 Task: Search one way flight ticket for 5 adults, 2 children, 1 infant in seat and 2 infants on lap in economy from Hattiesburg/laurel: Hattiesburg-laurel Regional Airport to Greensboro: Piedmont Triad International Airport on 5-1-2023. Choice of flights is Alaska. Number of bags: 2 checked bags. Price is upto 35000. Outbound departure time preference is 13:45.
Action: Mouse moved to (347, 495)
Screenshot: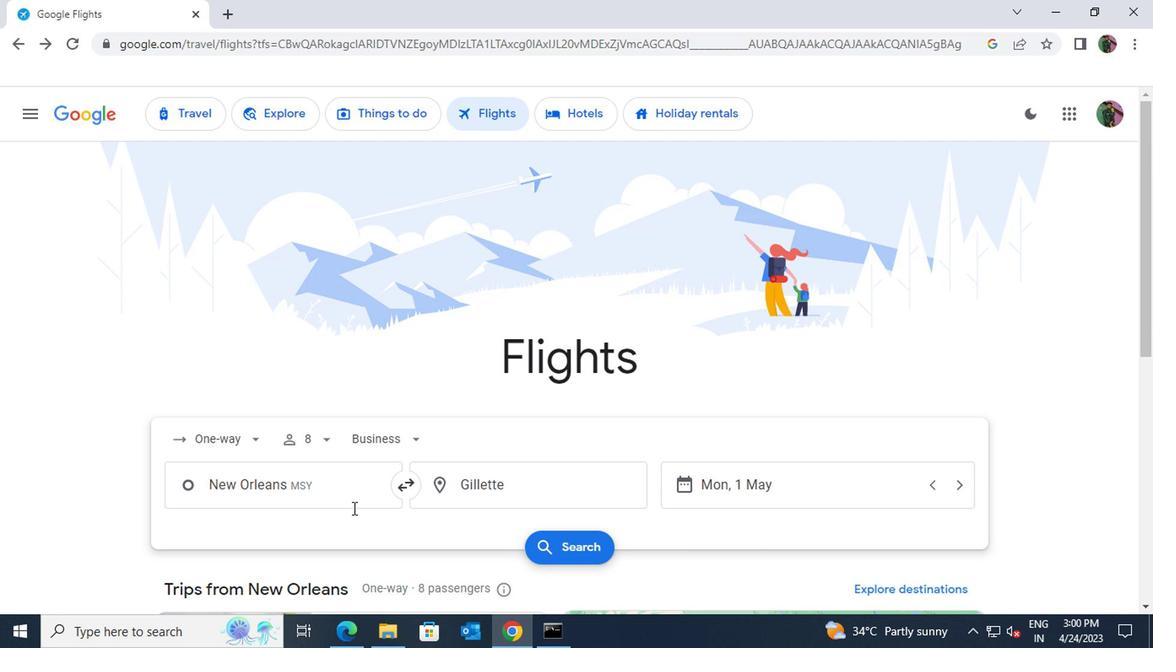 
Action: Mouse pressed left at (347, 495)
Screenshot: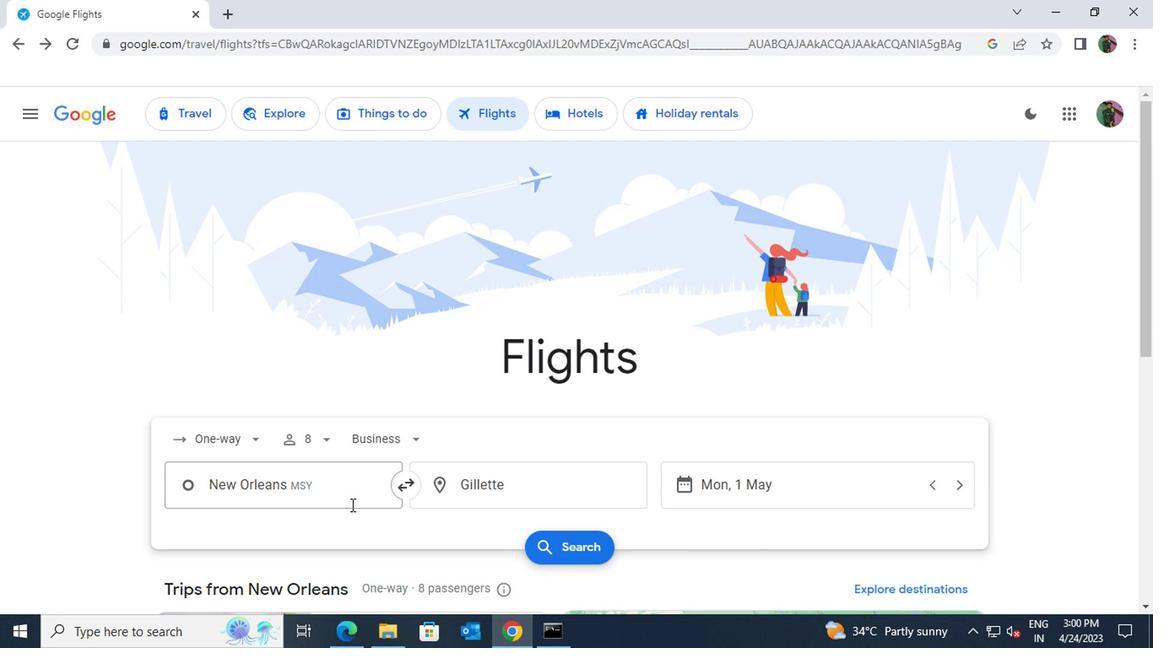 
Action: Mouse moved to (341, 490)
Screenshot: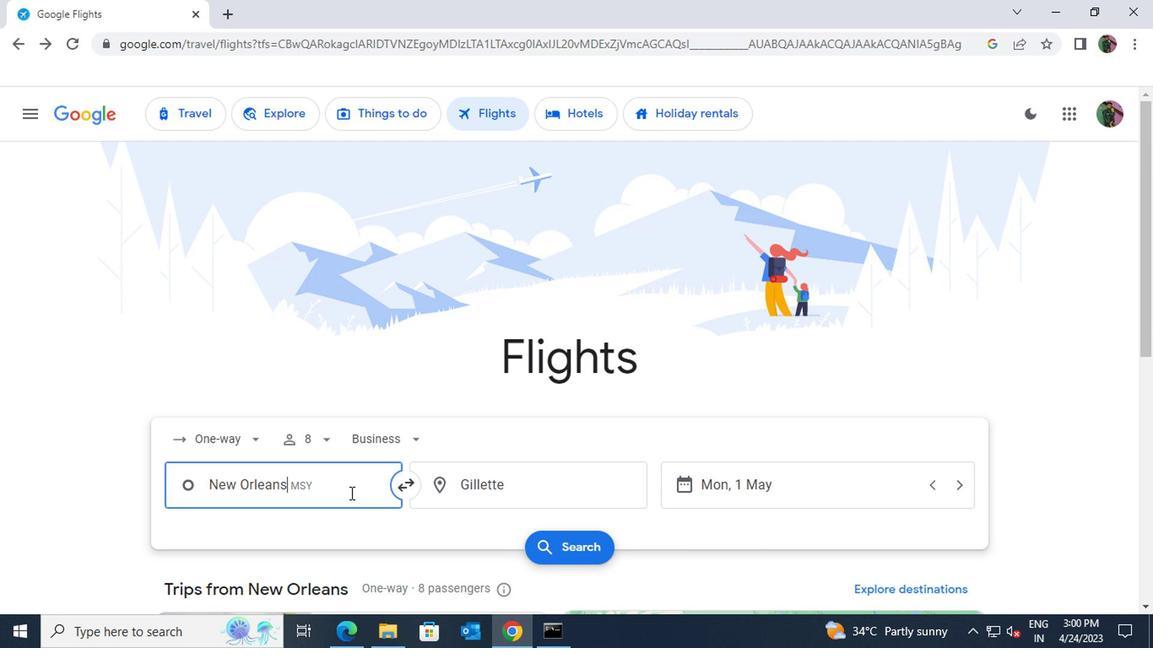 
Action: Key pressed hattiesburg<Key.space>la
Screenshot: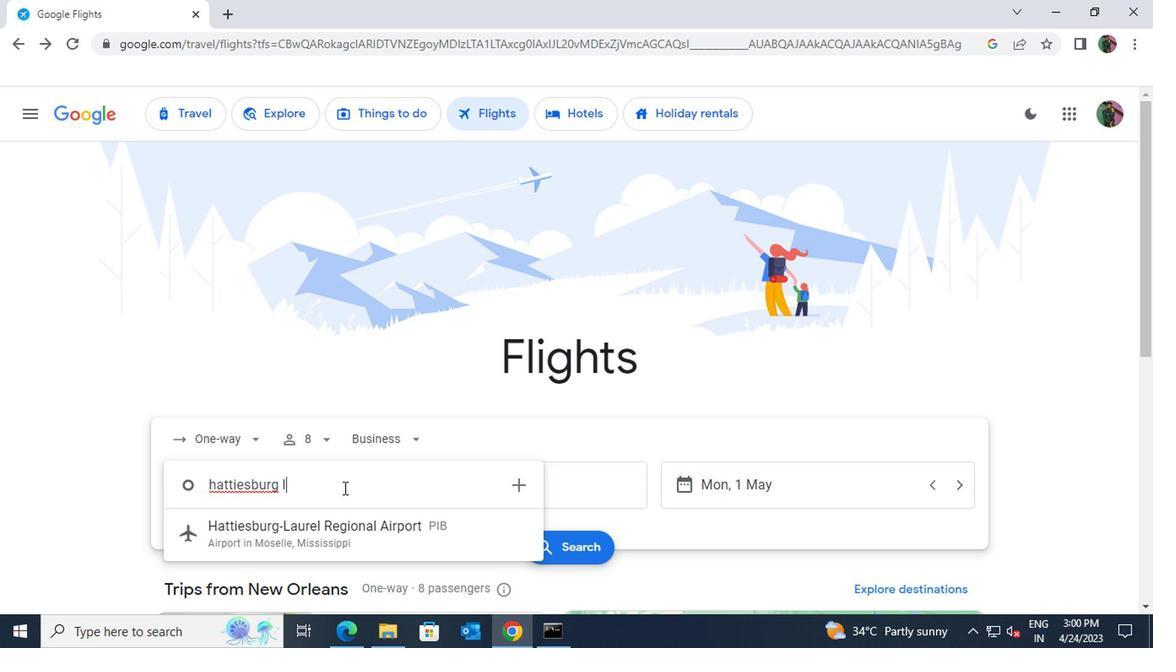 
Action: Mouse moved to (347, 531)
Screenshot: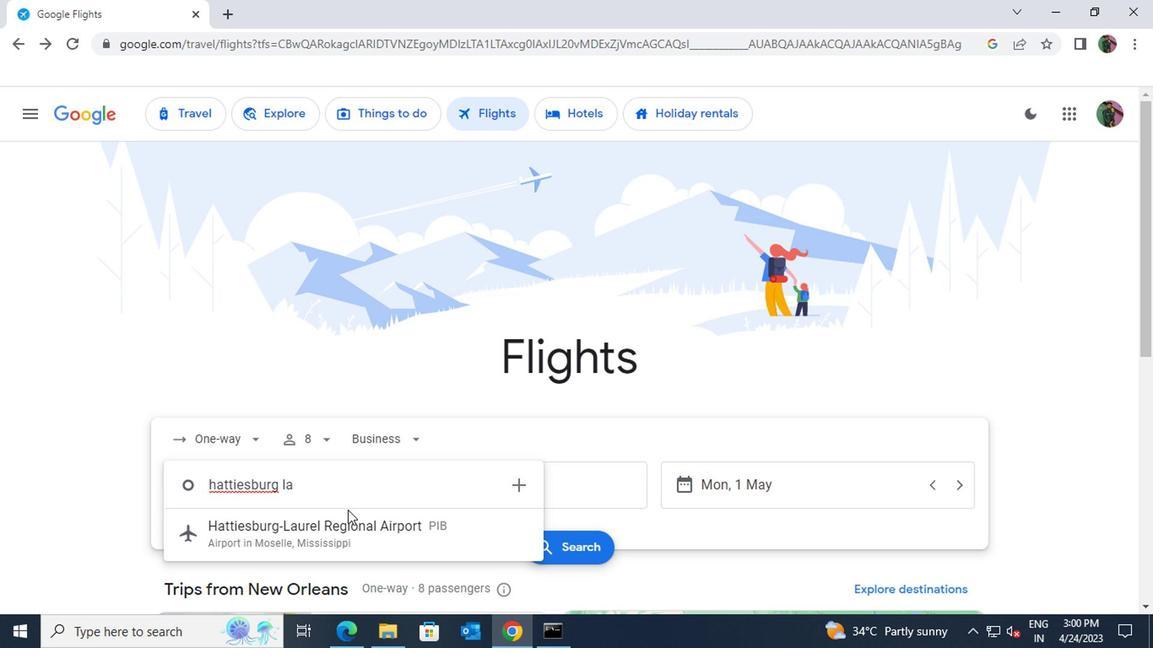 
Action: Mouse pressed left at (347, 531)
Screenshot: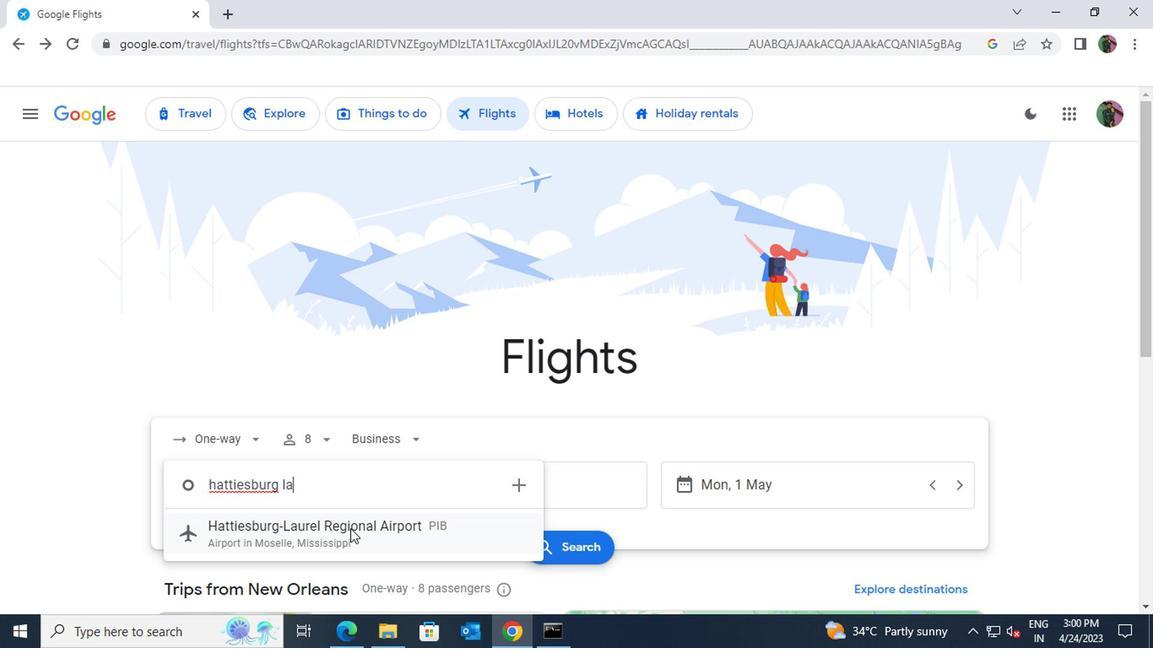
Action: Mouse moved to (489, 486)
Screenshot: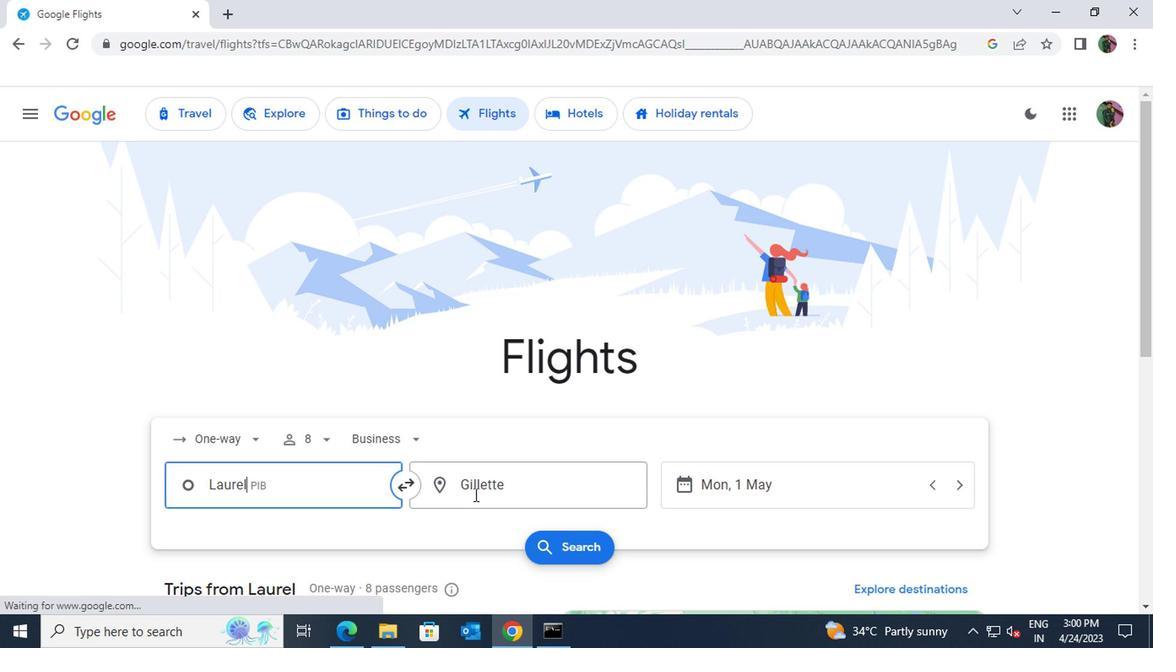 
Action: Mouse pressed left at (489, 486)
Screenshot: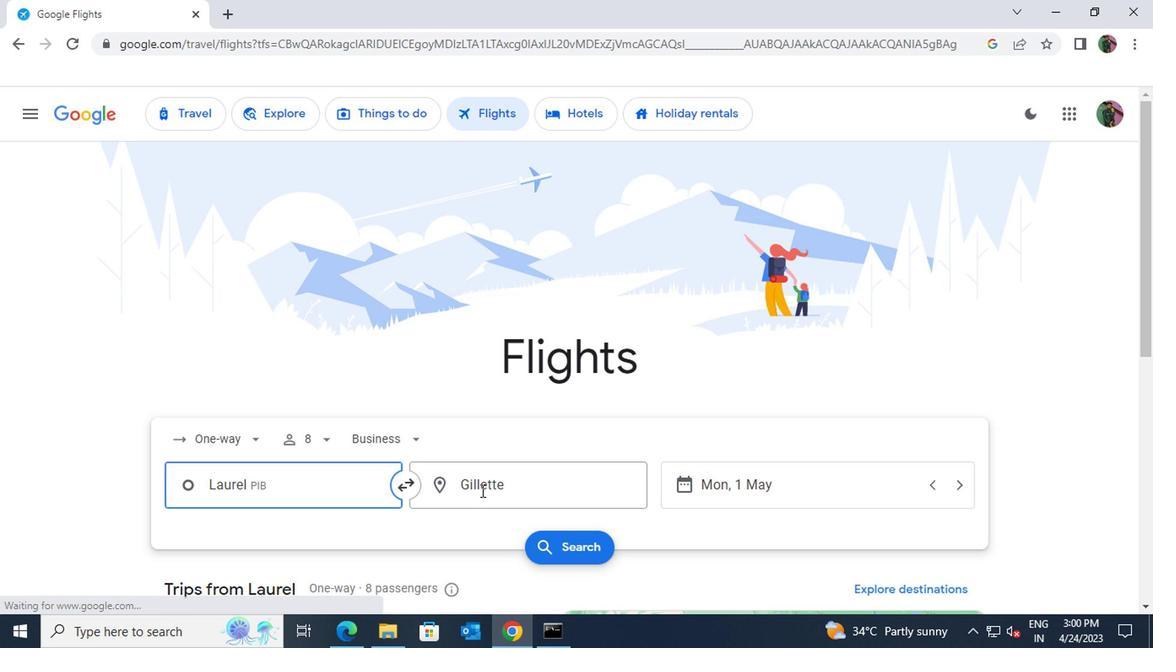 
Action: Key pressed greensboro
Screenshot: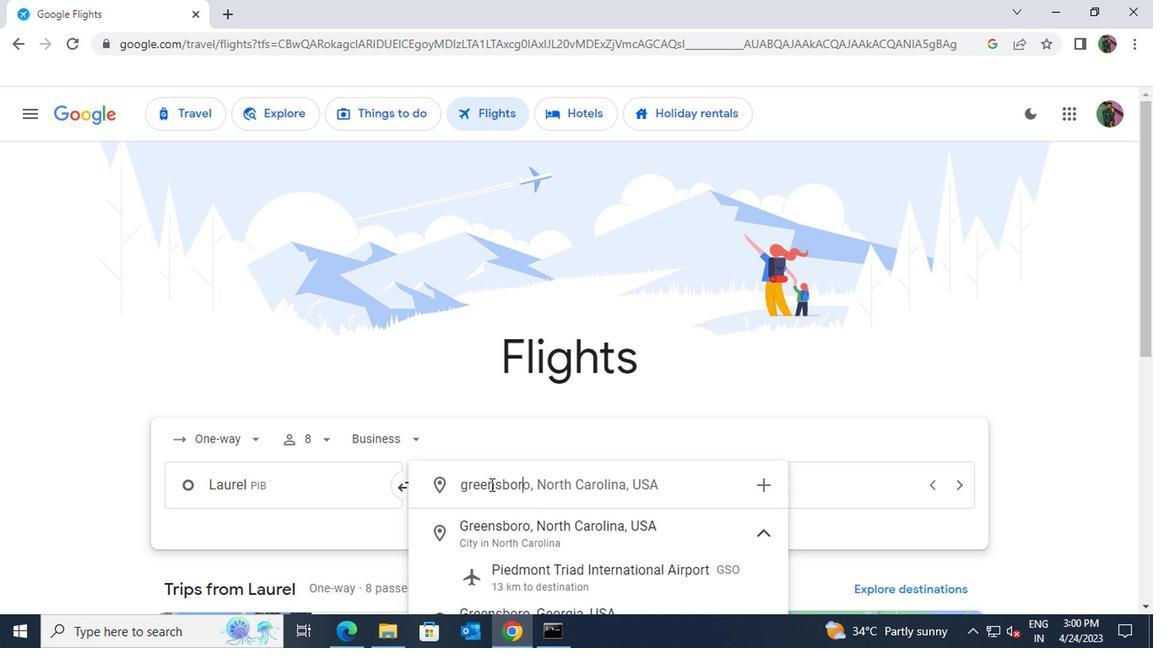 
Action: Mouse moved to (532, 573)
Screenshot: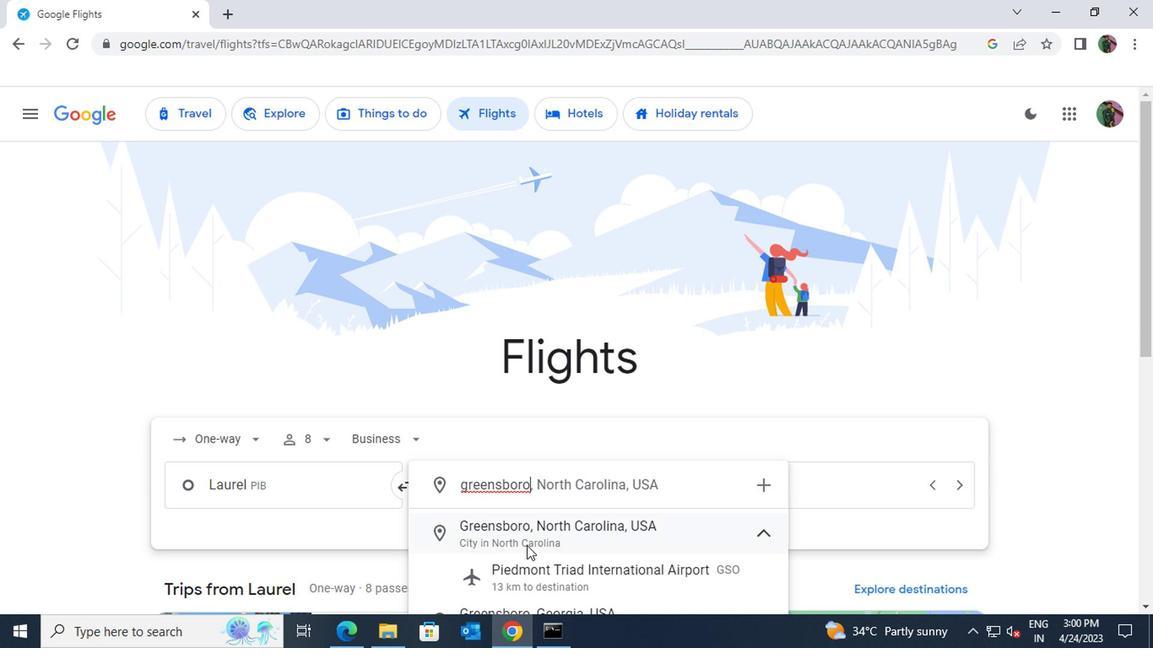 
Action: Mouse pressed left at (532, 573)
Screenshot: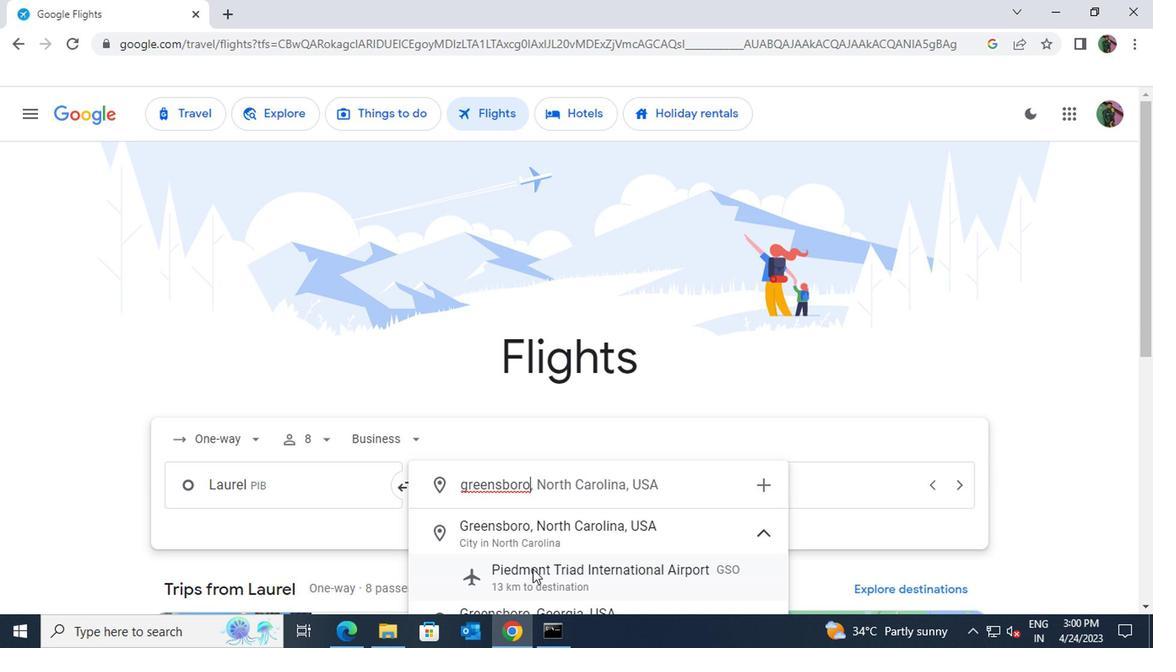 
Action: Mouse moved to (325, 439)
Screenshot: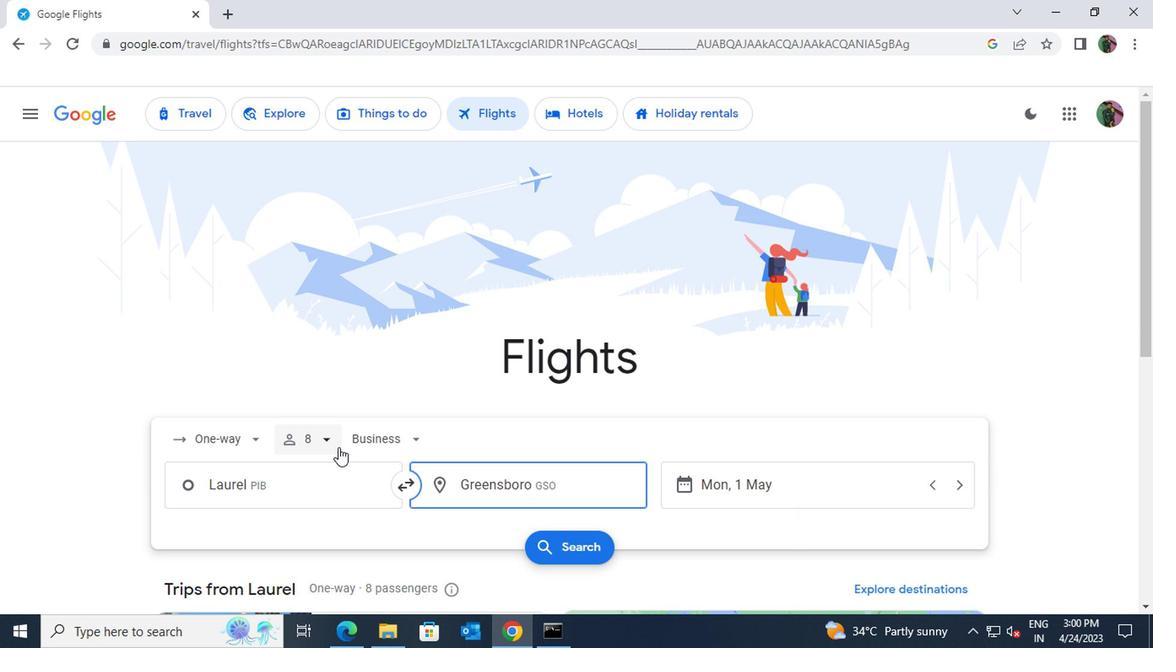 
Action: Mouse pressed left at (325, 439)
Screenshot: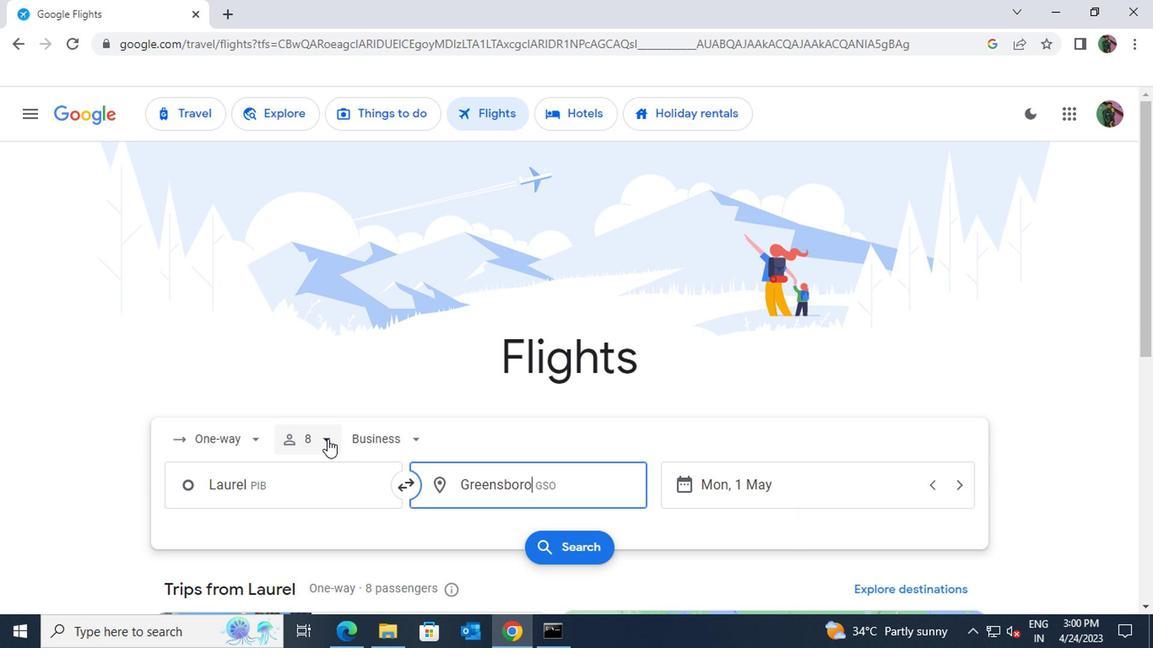 
Action: Mouse moved to (459, 484)
Screenshot: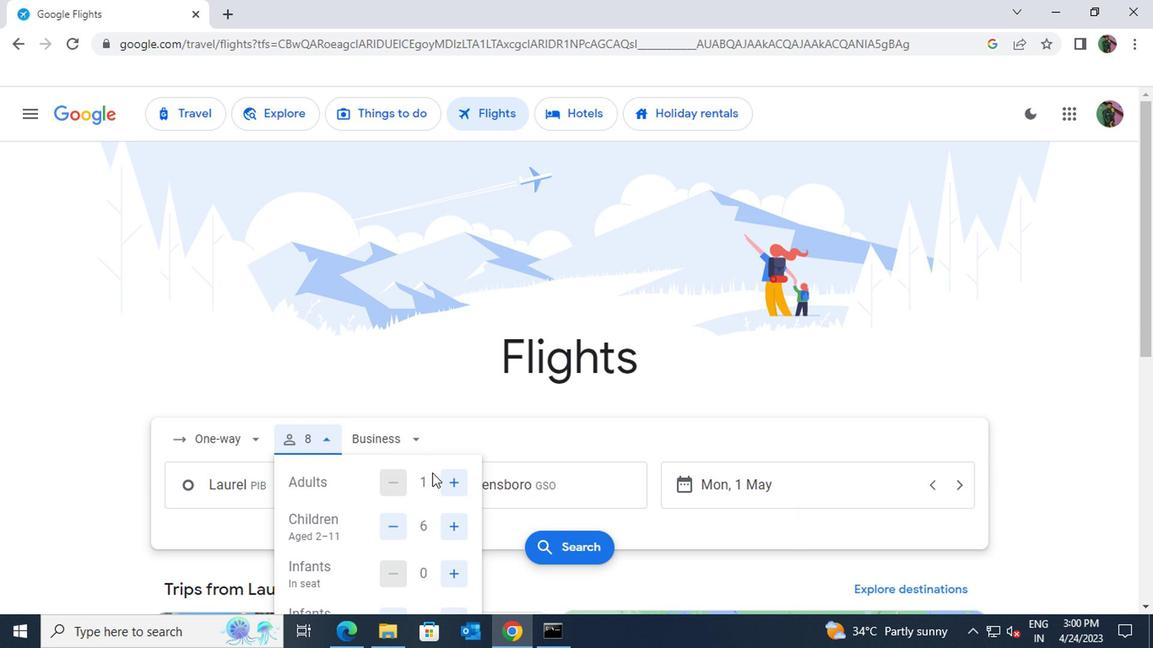 
Action: Mouse pressed left at (459, 484)
Screenshot: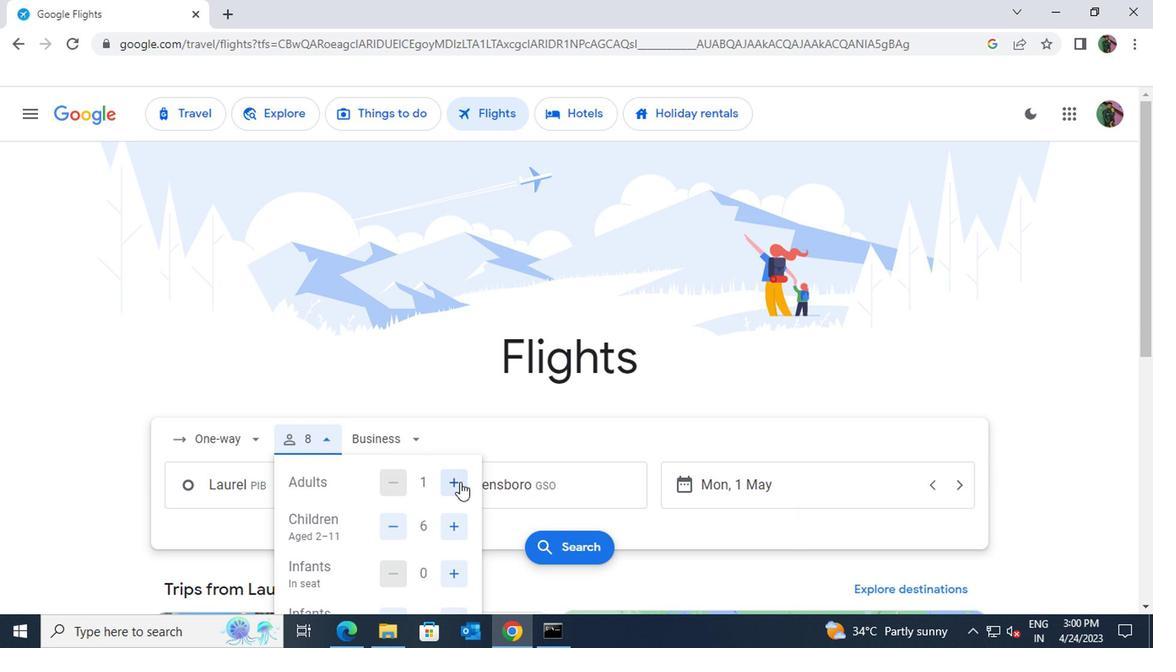
Action: Mouse pressed left at (459, 484)
Screenshot: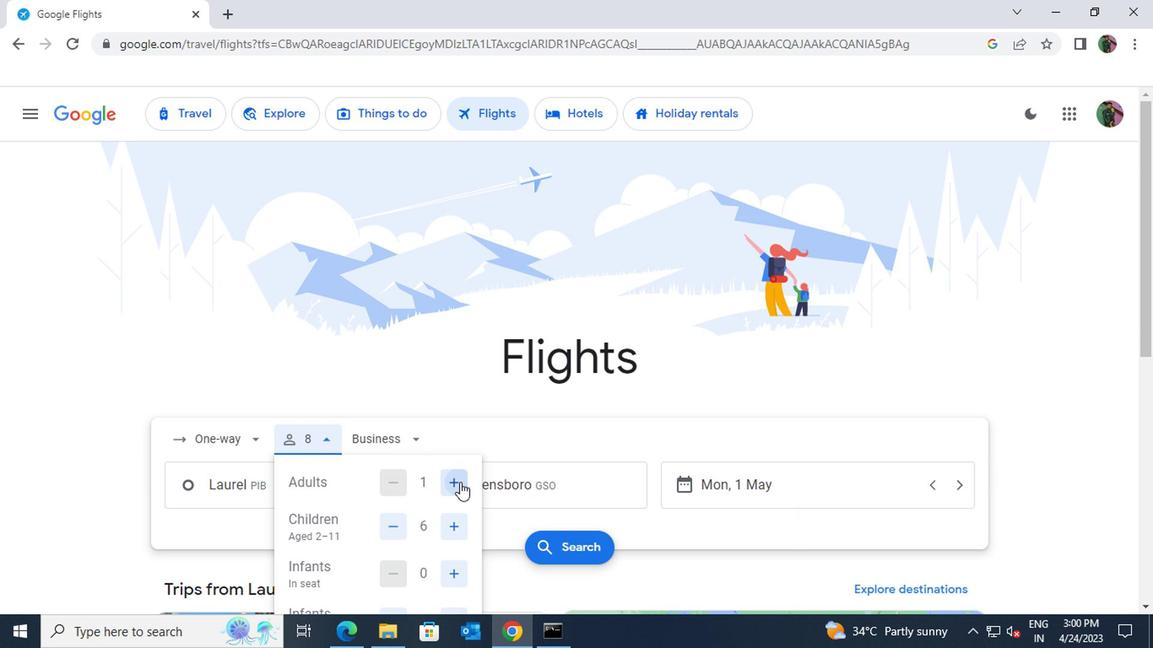 
Action: Mouse pressed left at (459, 484)
Screenshot: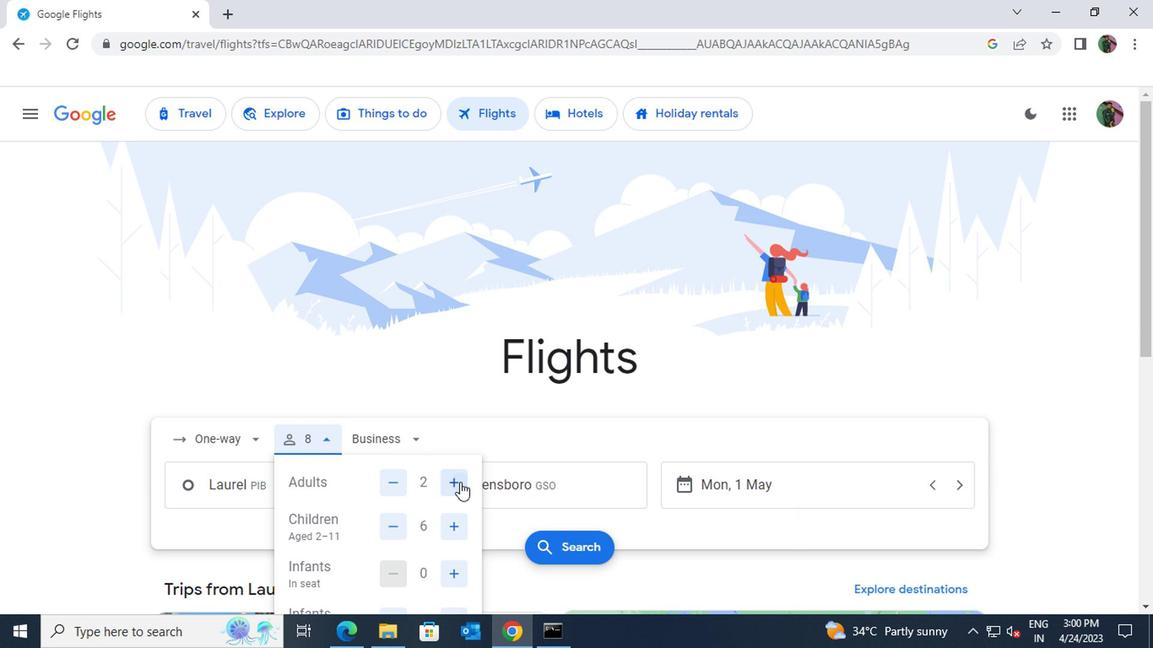 
Action: Mouse pressed left at (459, 484)
Screenshot: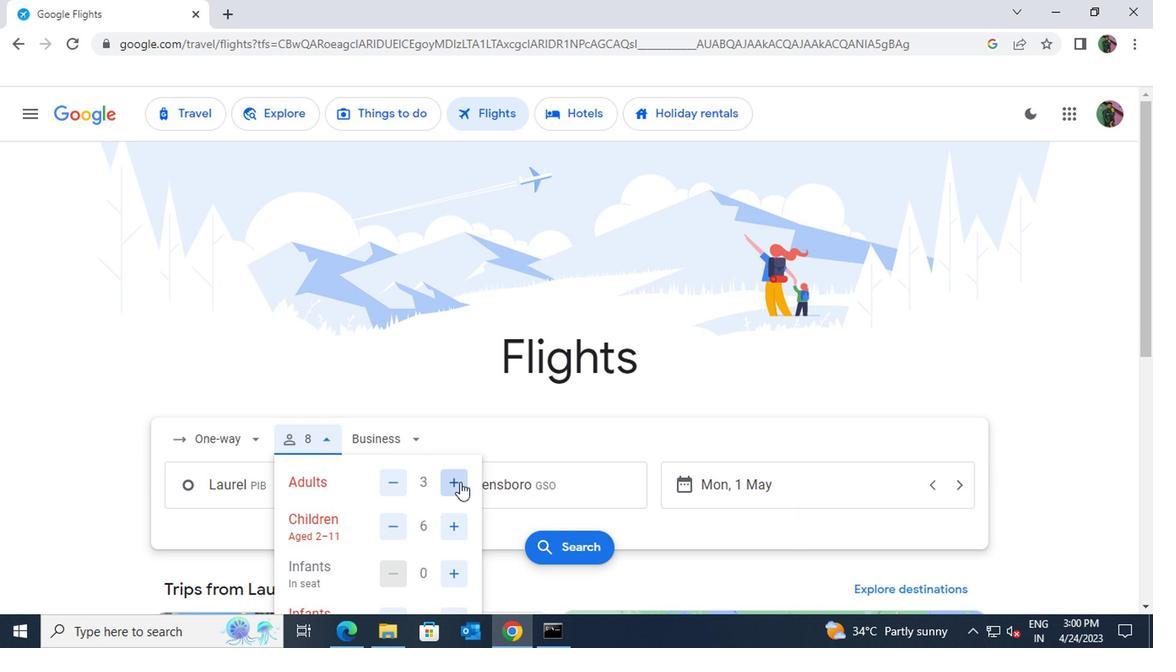 
Action: Mouse moved to (385, 529)
Screenshot: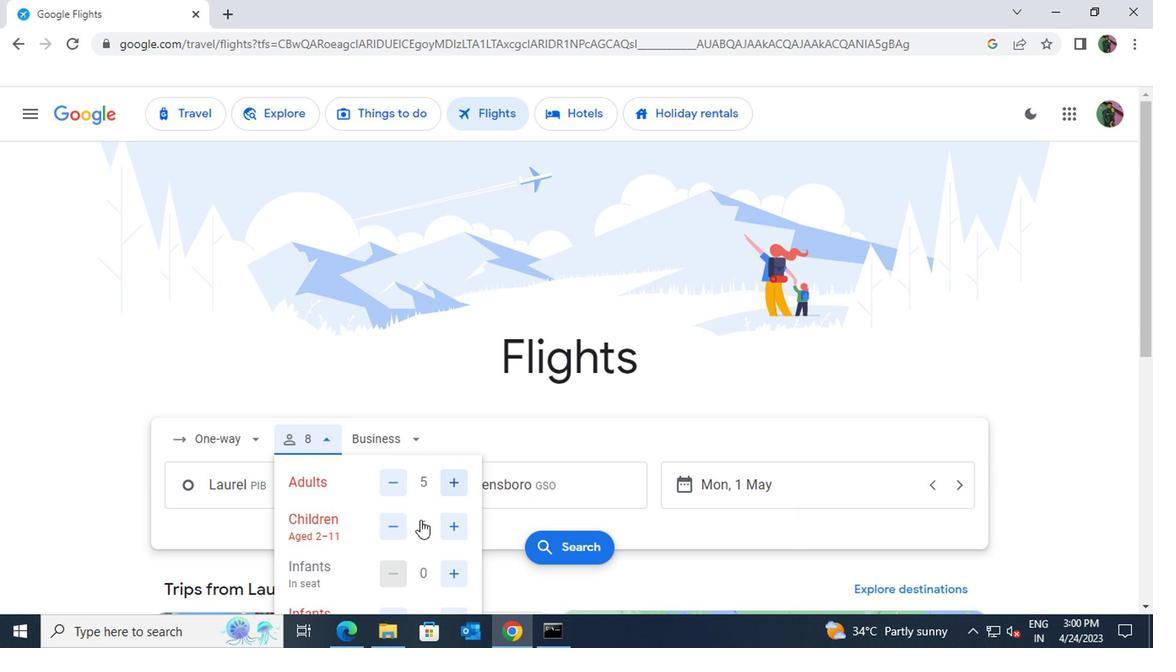 
Action: Mouse pressed left at (385, 529)
Screenshot: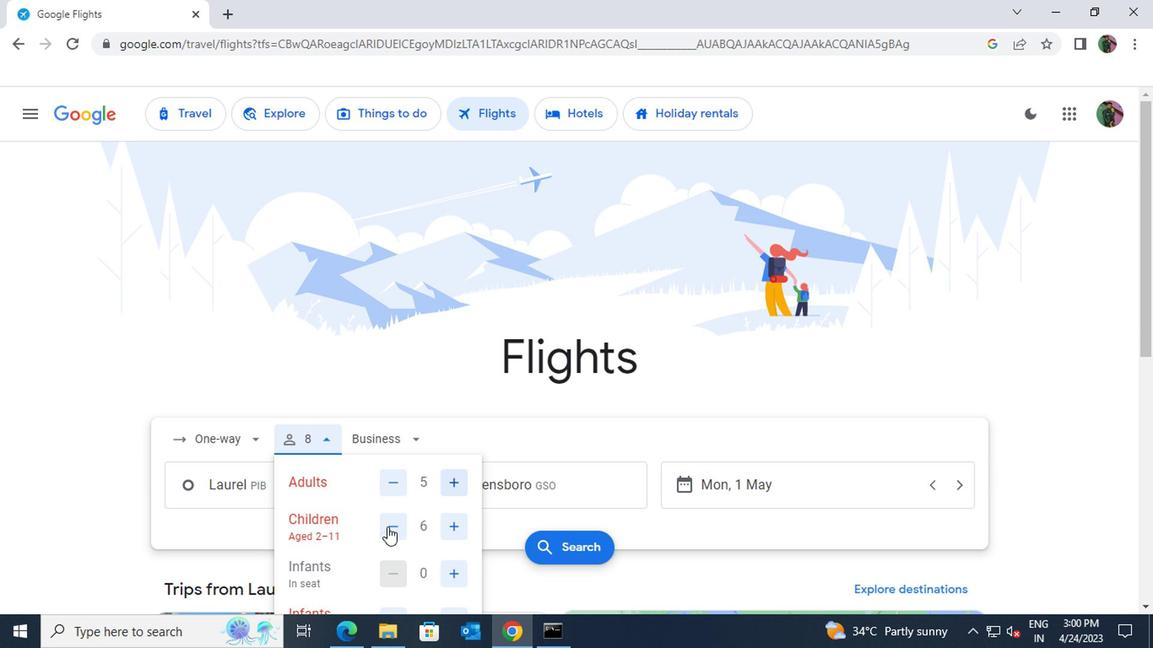
Action: Mouse pressed left at (385, 529)
Screenshot: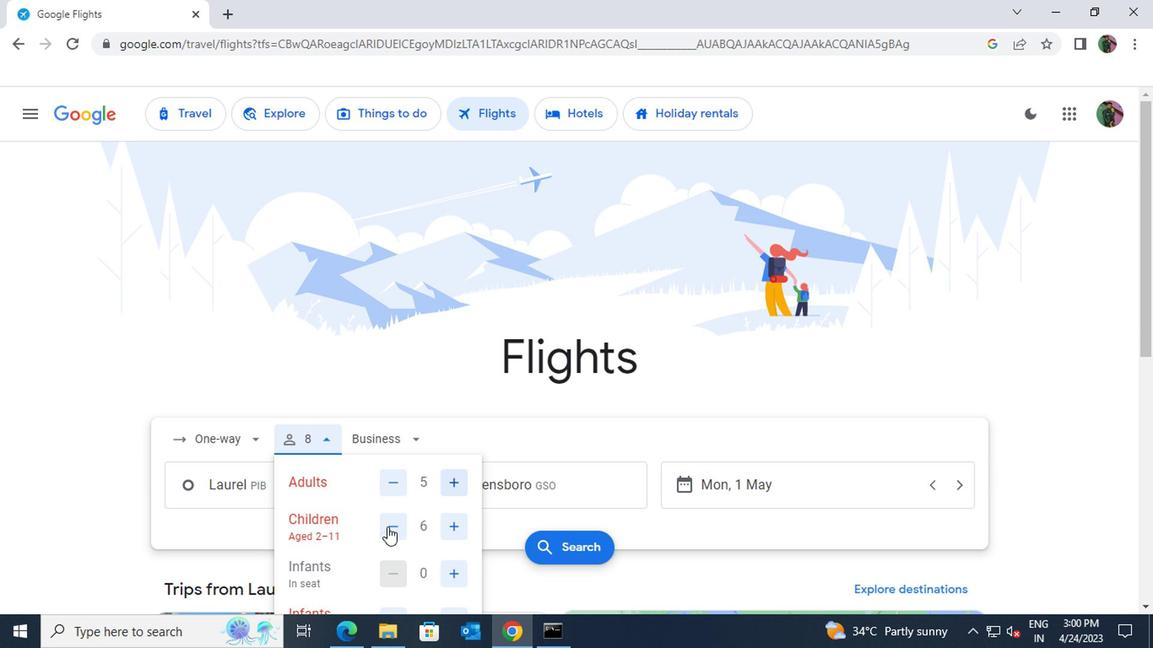
Action: Mouse pressed left at (385, 529)
Screenshot: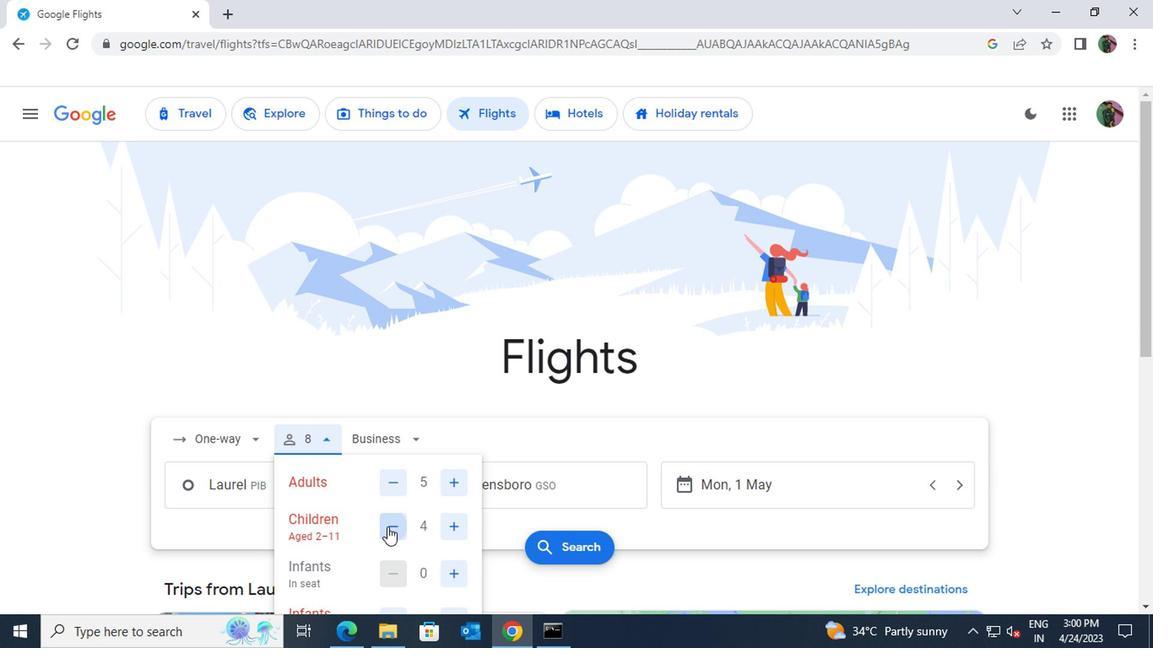 
Action: Mouse pressed left at (385, 529)
Screenshot: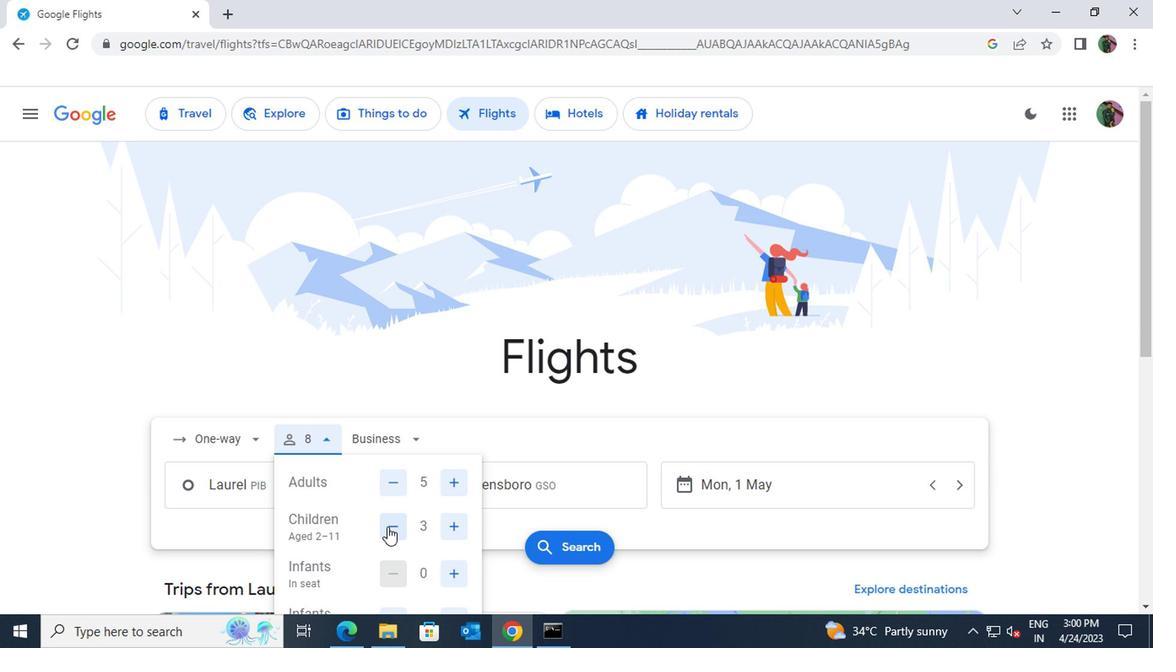 
Action: Mouse scrolled (385, 529) with delta (0, 0)
Screenshot: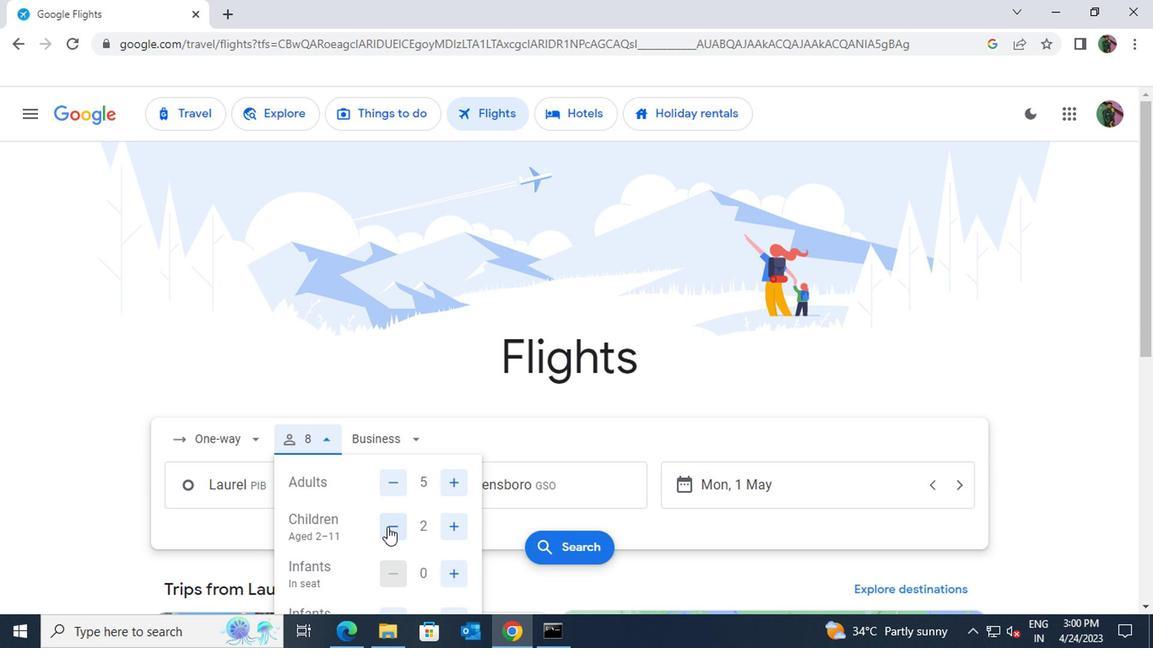 
Action: Mouse moved to (448, 492)
Screenshot: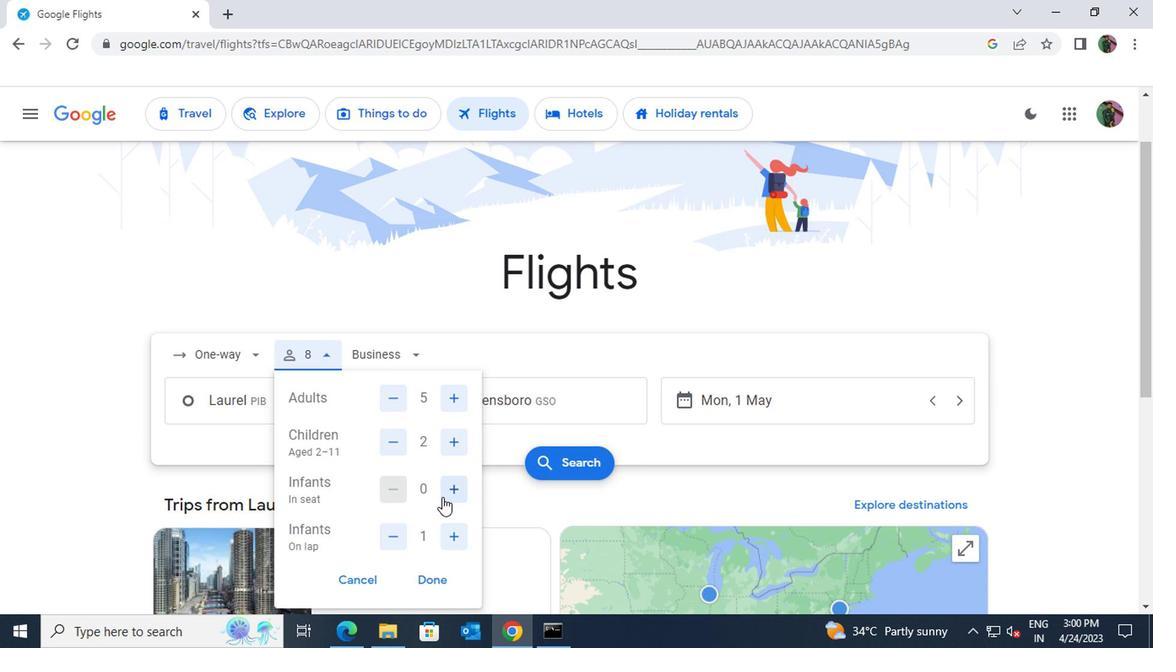 
Action: Mouse pressed left at (448, 492)
Screenshot: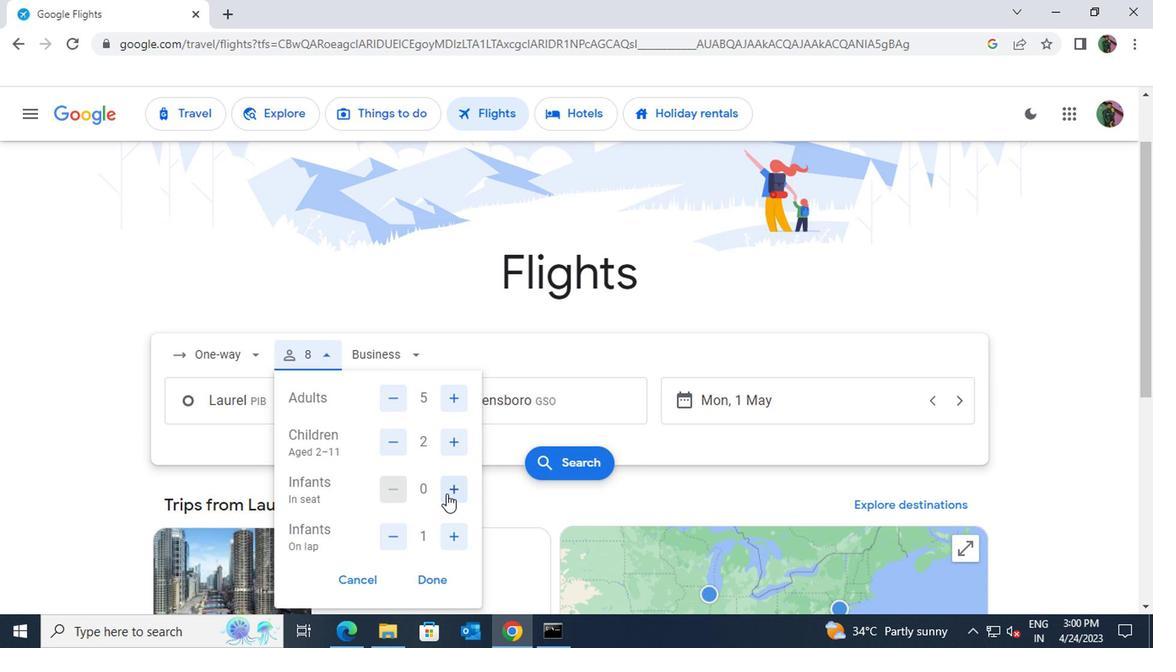 
Action: Mouse moved to (432, 586)
Screenshot: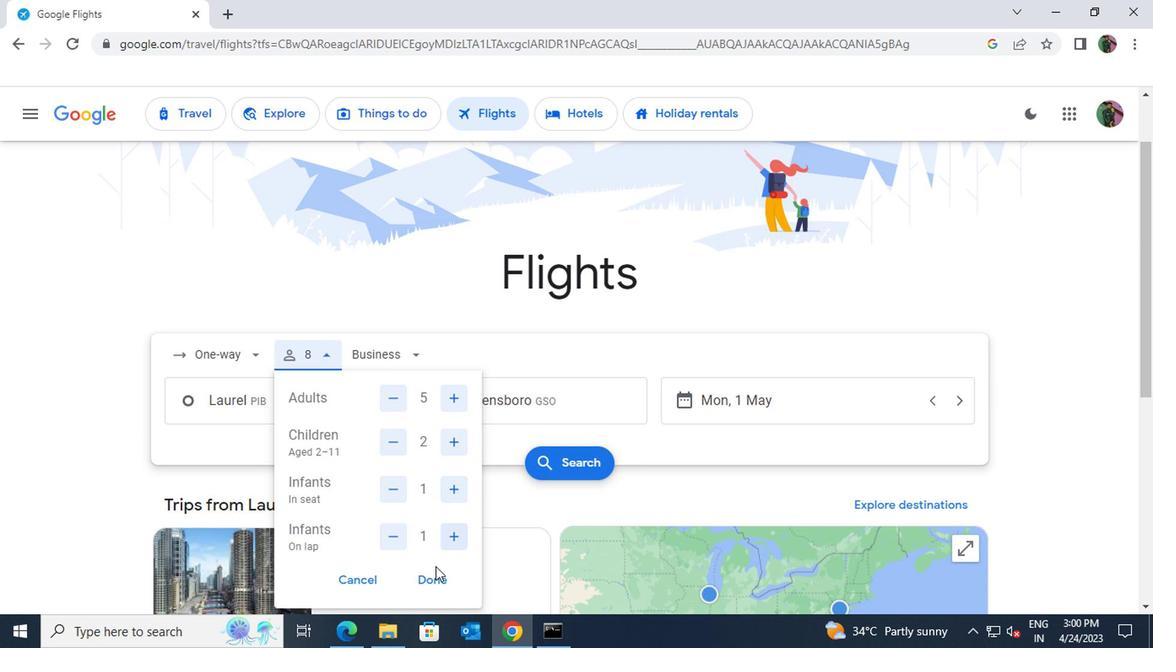 
Action: Mouse pressed left at (432, 586)
Screenshot: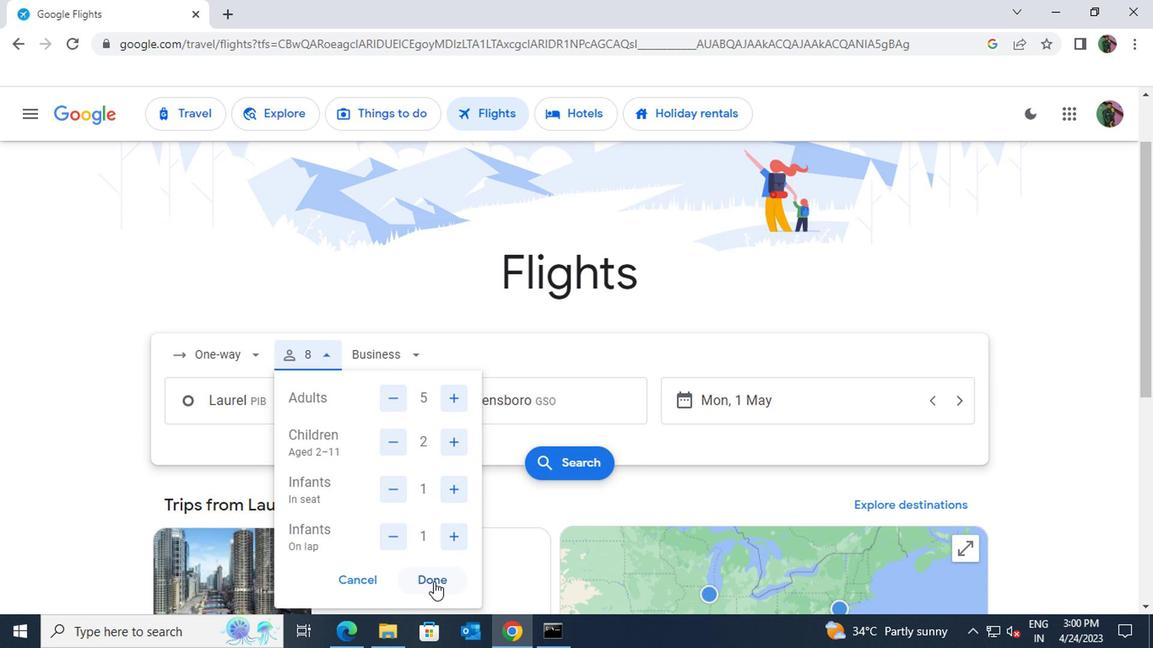 
Action: Mouse moved to (692, 401)
Screenshot: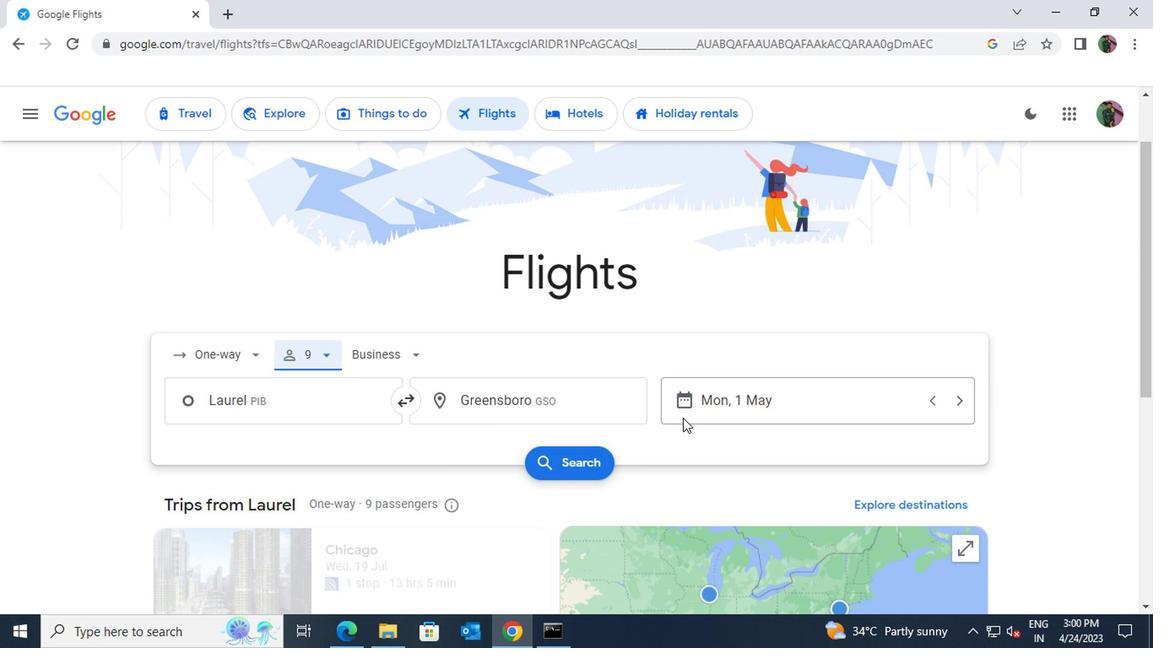 
Action: Mouse pressed left at (692, 401)
Screenshot: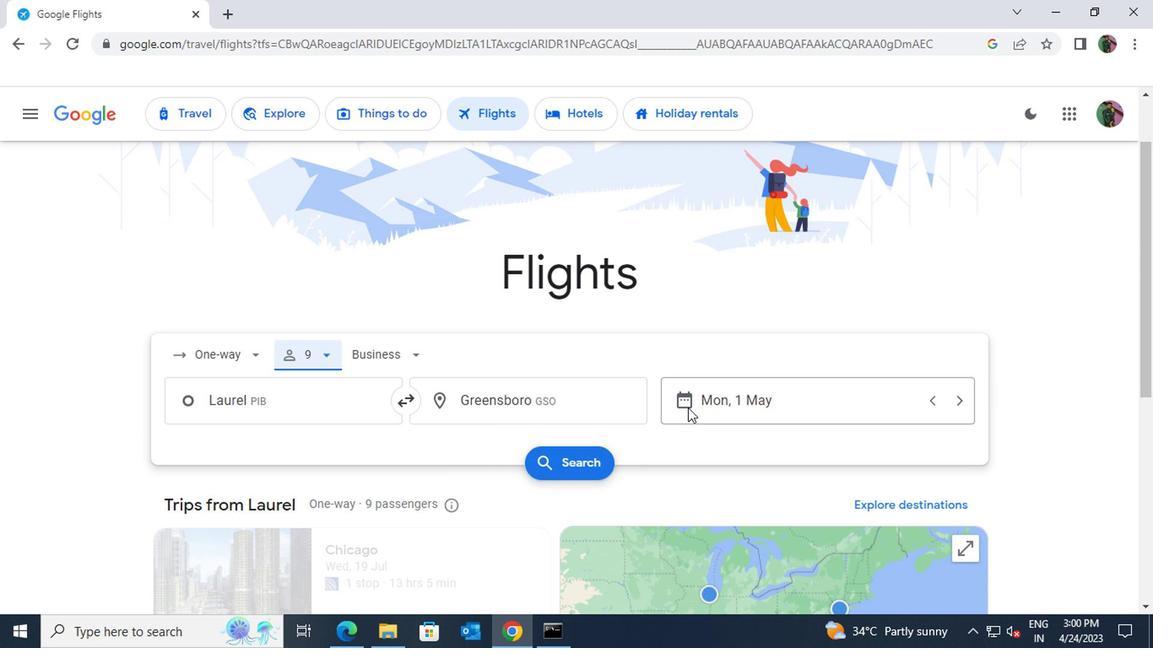 
Action: Mouse moved to (734, 299)
Screenshot: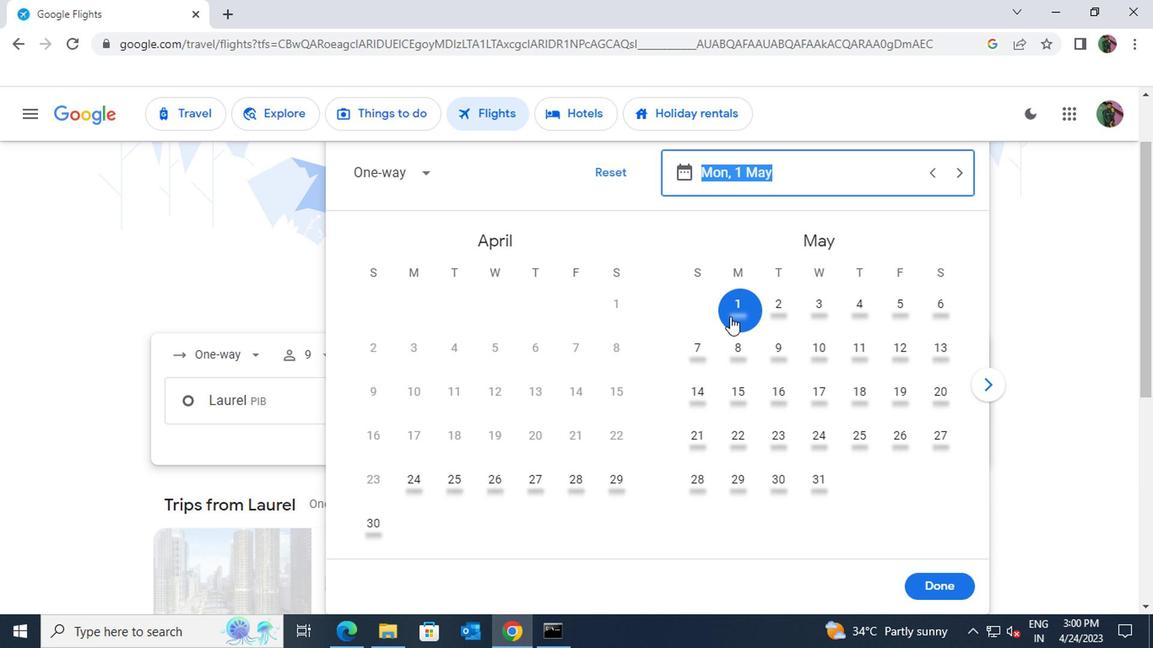 
Action: Mouse pressed left at (734, 299)
Screenshot: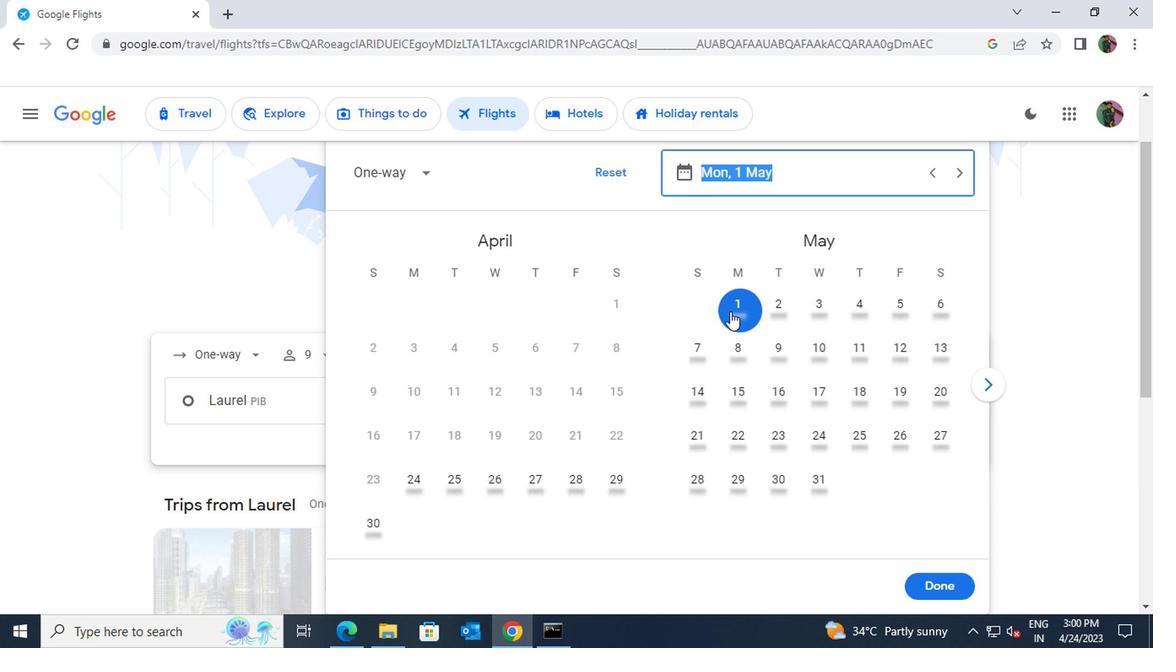 
Action: Mouse moved to (927, 582)
Screenshot: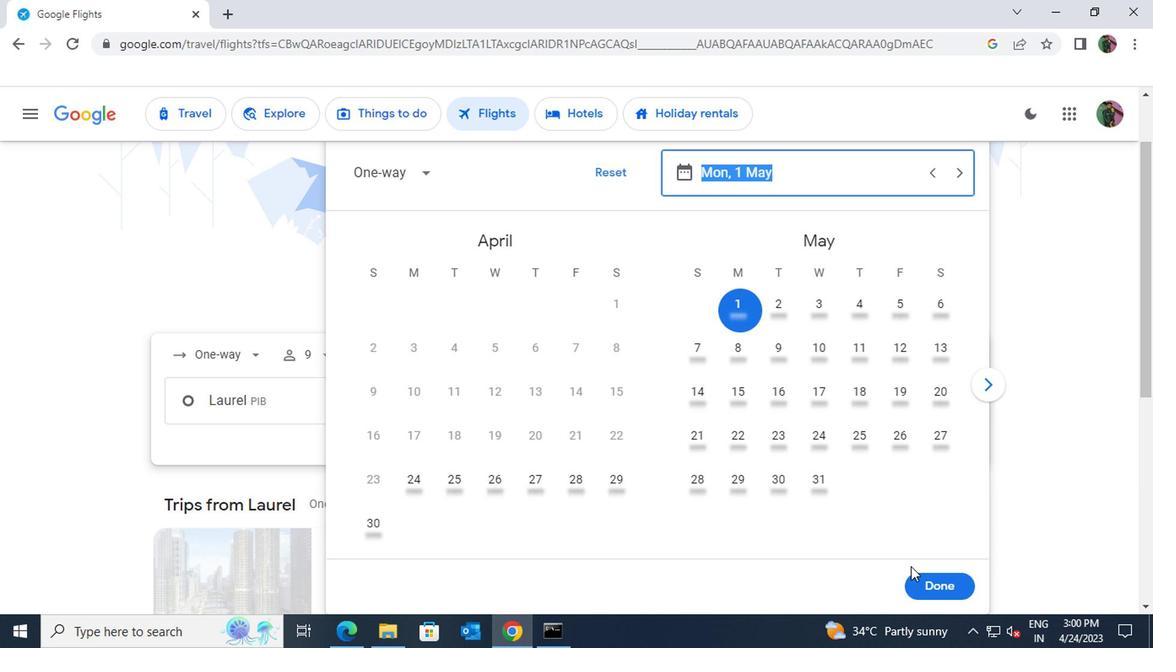 
Action: Mouse pressed left at (927, 582)
Screenshot: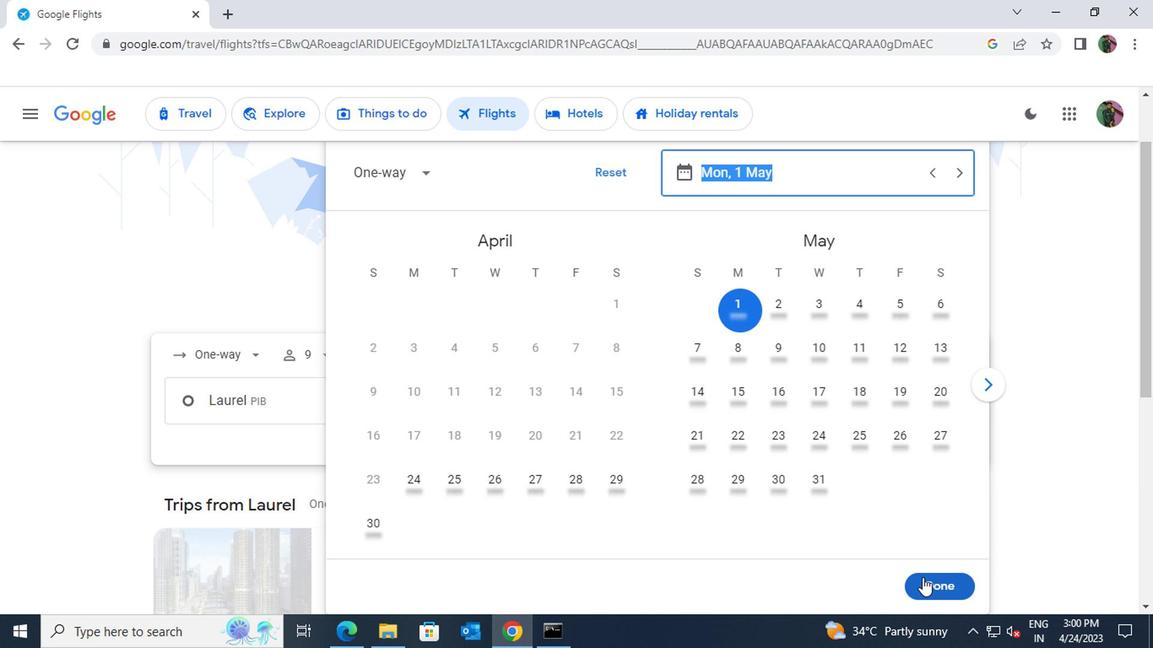 
Action: Mouse moved to (254, 353)
Screenshot: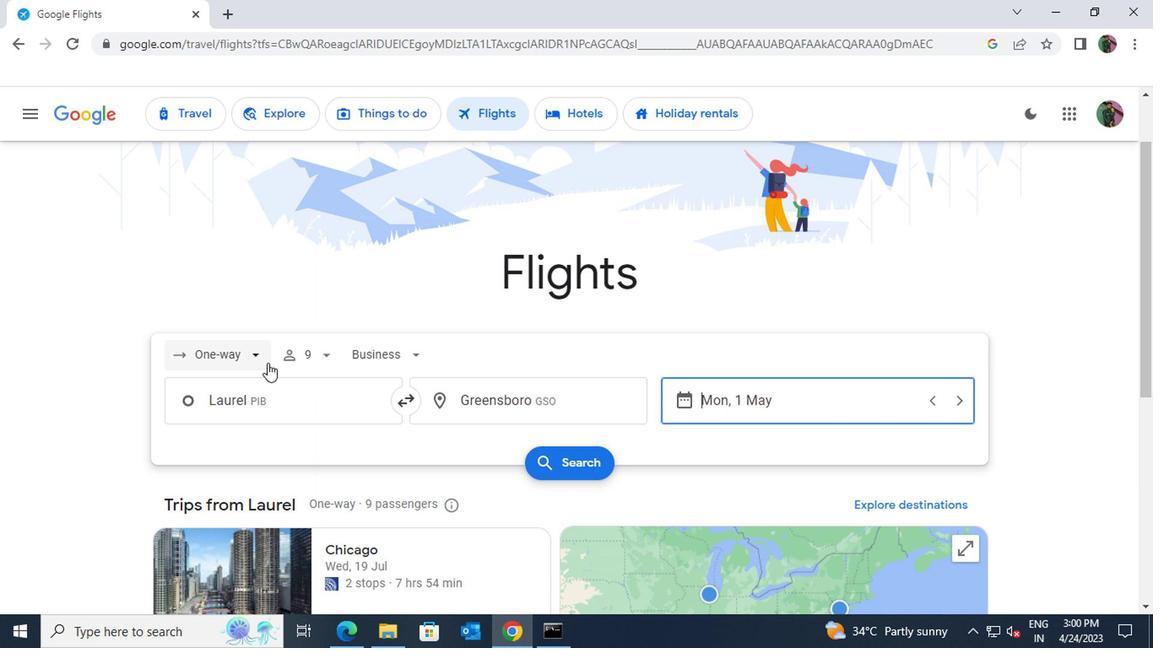 
Action: Mouse pressed left at (254, 353)
Screenshot: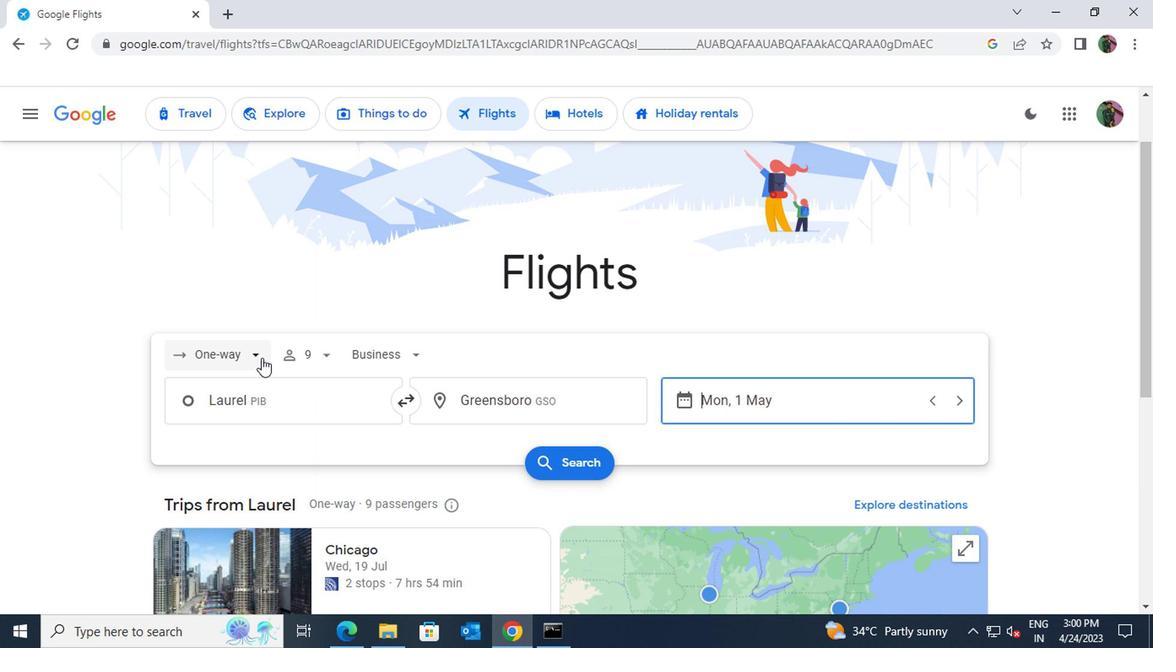 
Action: Mouse moved to (232, 431)
Screenshot: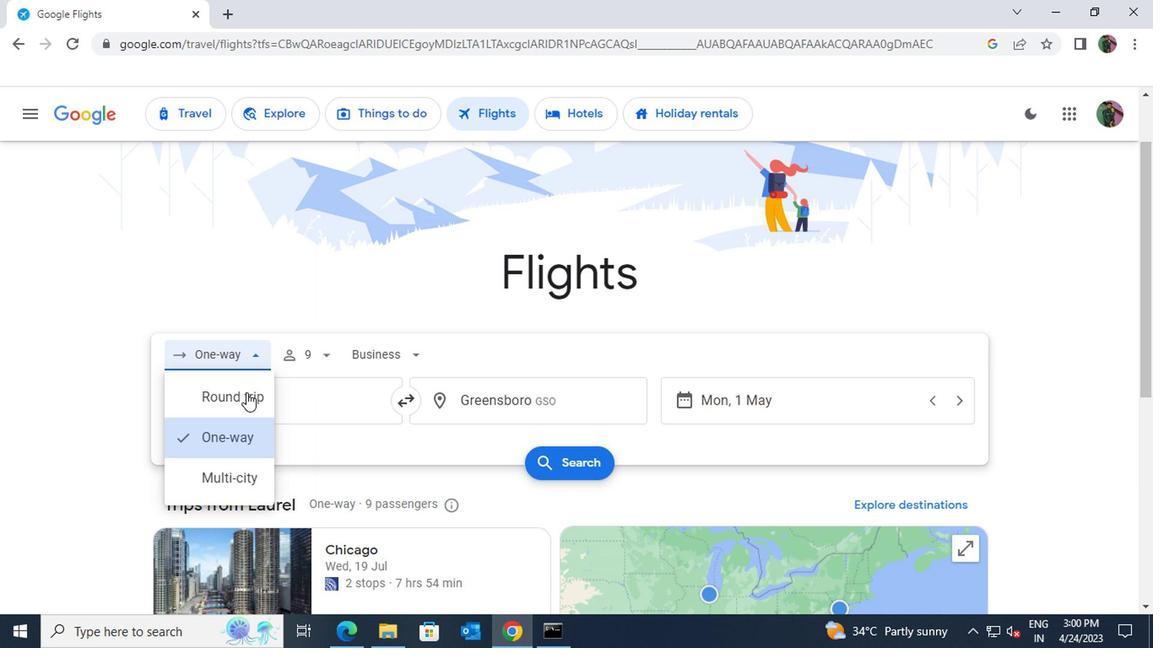 
Action: Mouse pressed left at (232, 431)
Screenshot: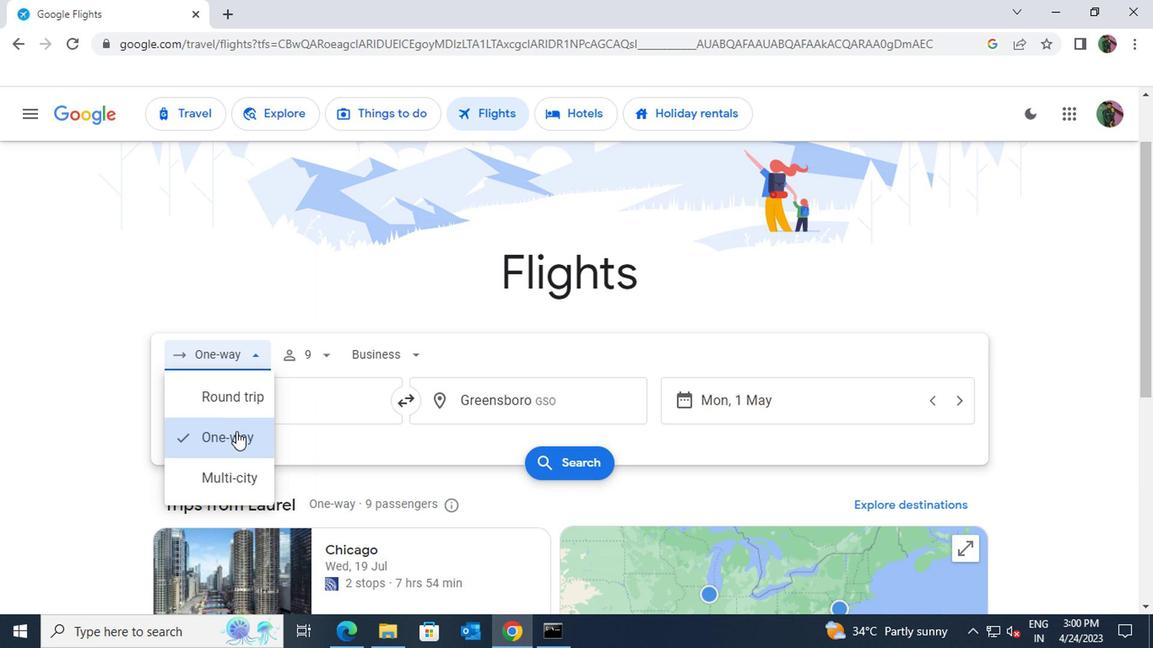 
Action: Mouse moved to (579, 466)
Screenshot: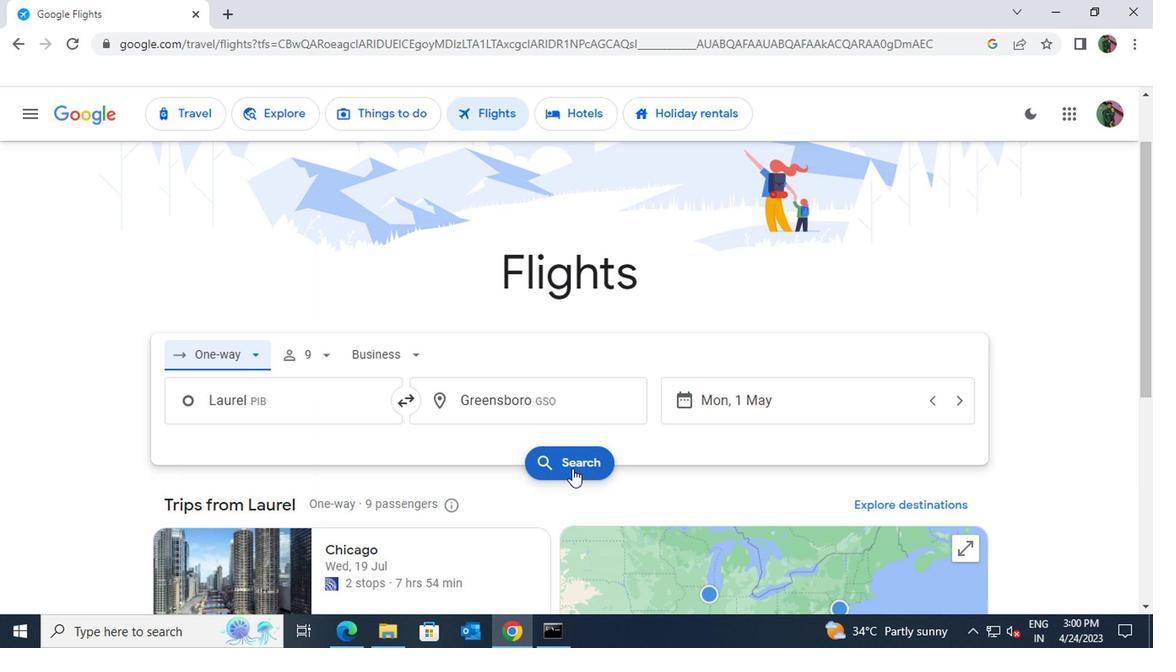 
Action: Mouse pressed left at (579, 466)
Screenshot: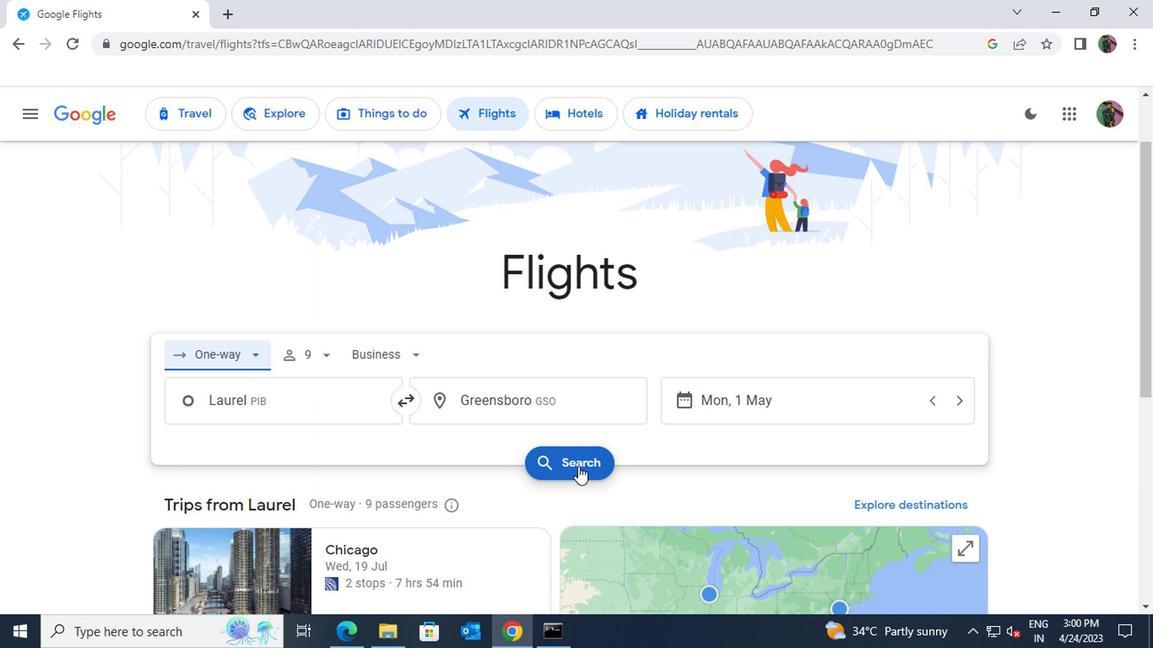 
Action: Mouse moved to (449, 263)
Screenshot: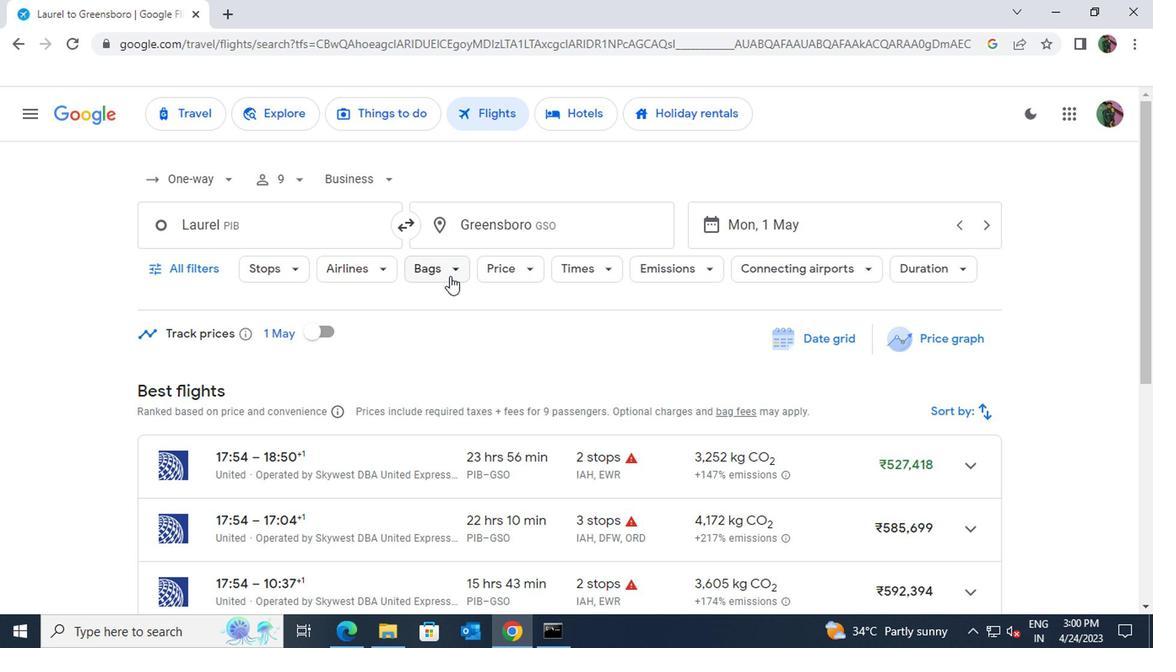 
Action: Mouse pressed left at (449, 263)
Screenshot: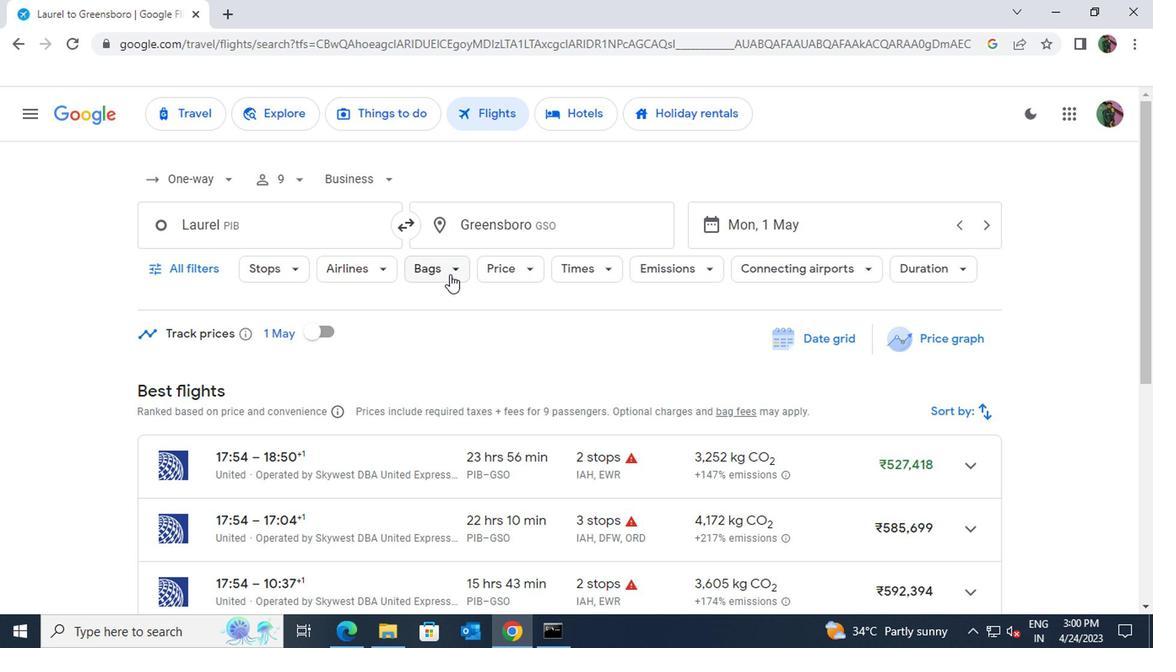 
Action: Mouse moved to (669, 390)
Screenshot: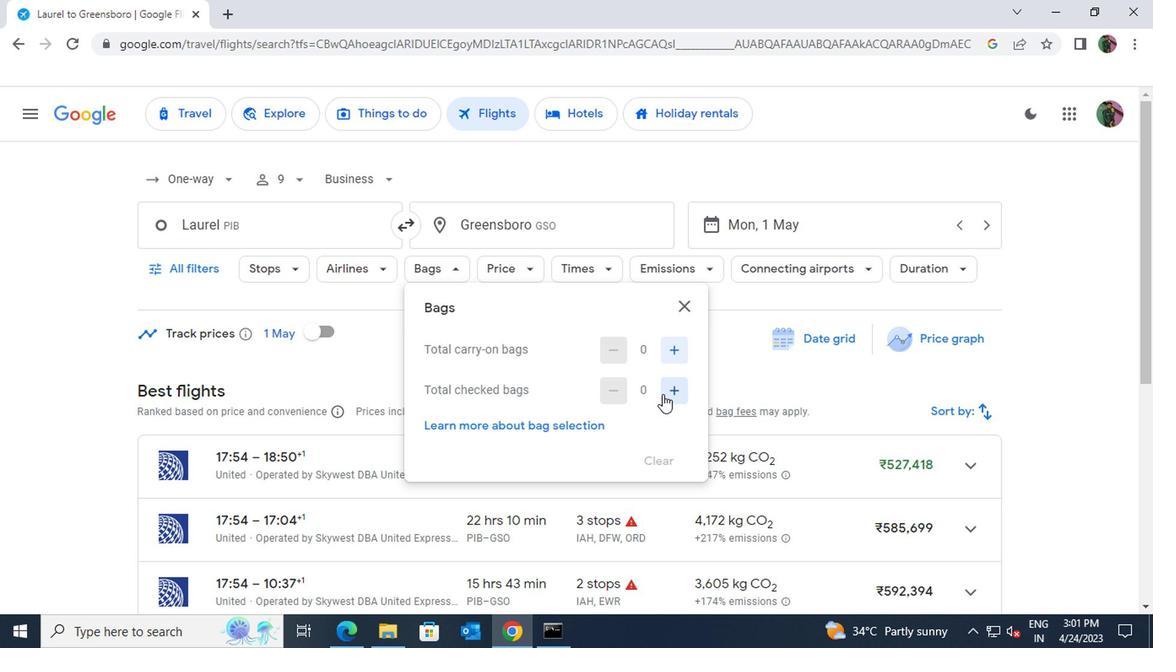 
Action: Mouse pressed left at (669, 390)
Screenshot: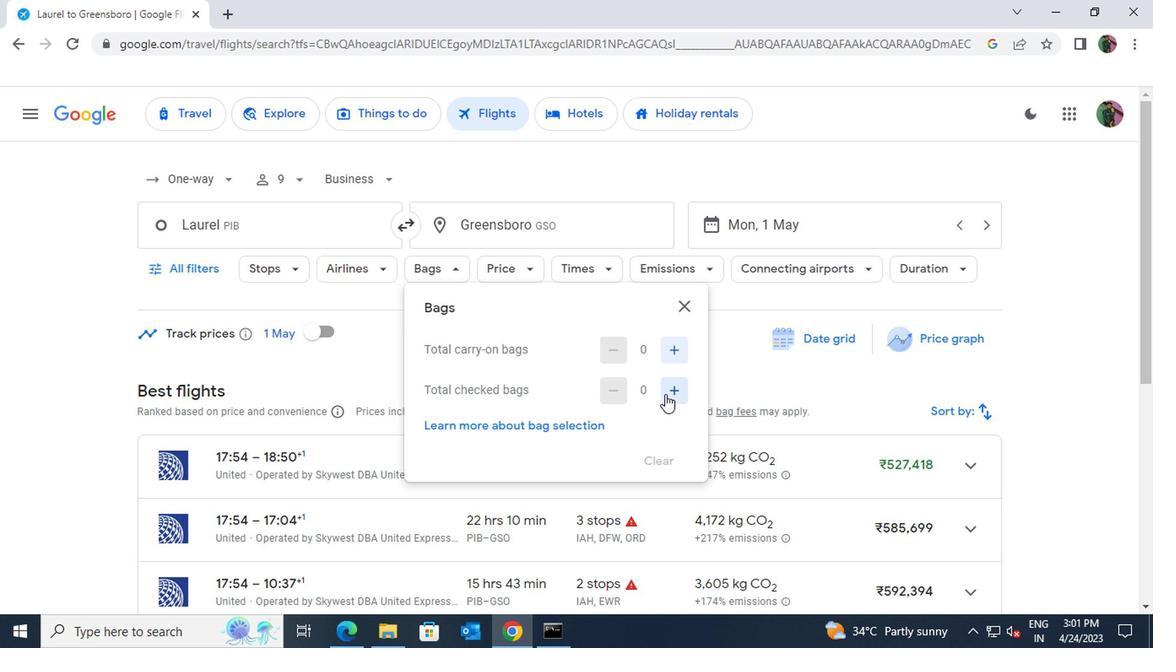 
Action: Mouse pressed left at (669, 390)
Screenshot: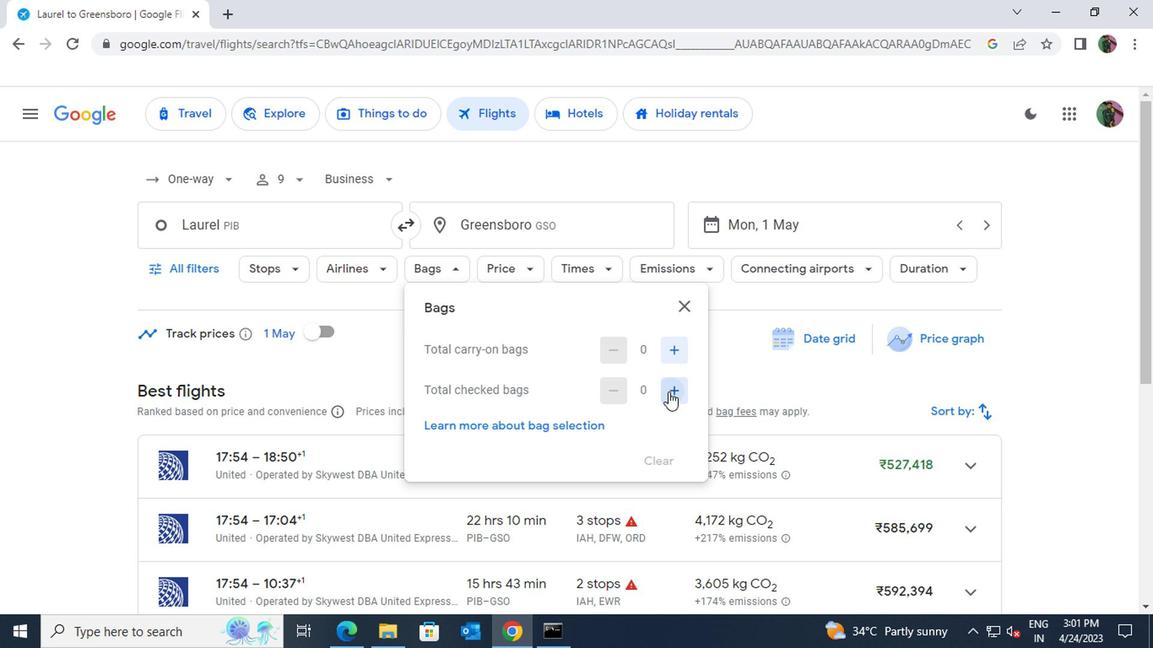 
Action: Mouse scrolled (669, 389) with delta (0, 0)
Screenshot: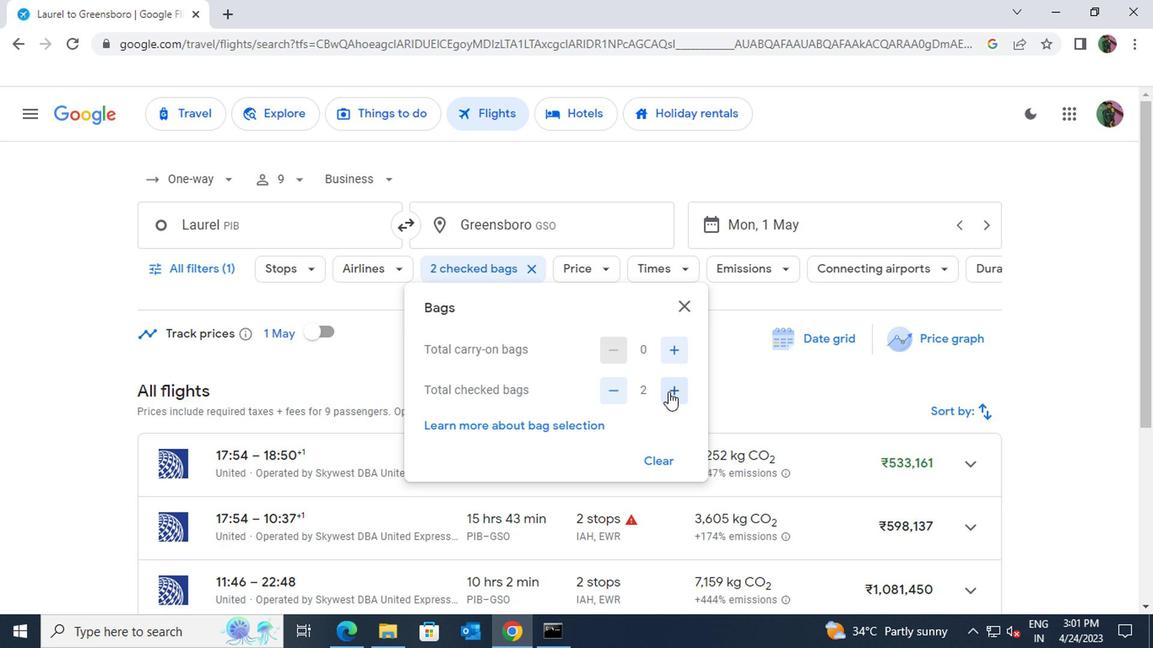 
Action: Mouse moved to (682, 218)
Screenshot: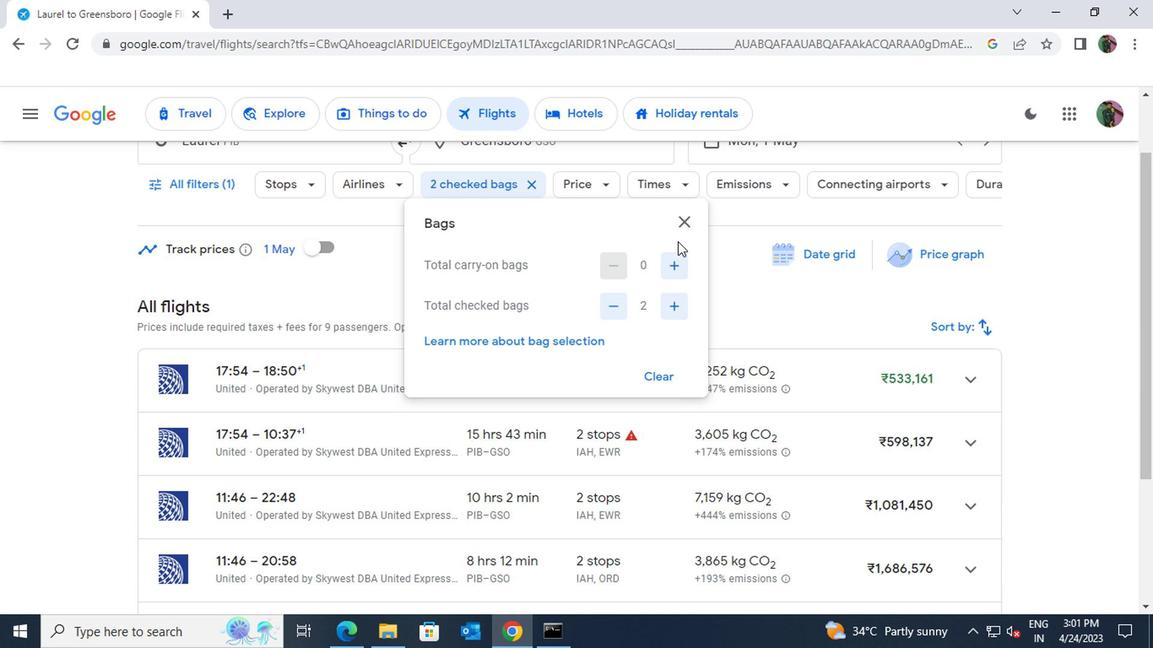 
Action: Mouse pressed left at (682, 218)
Screenshot: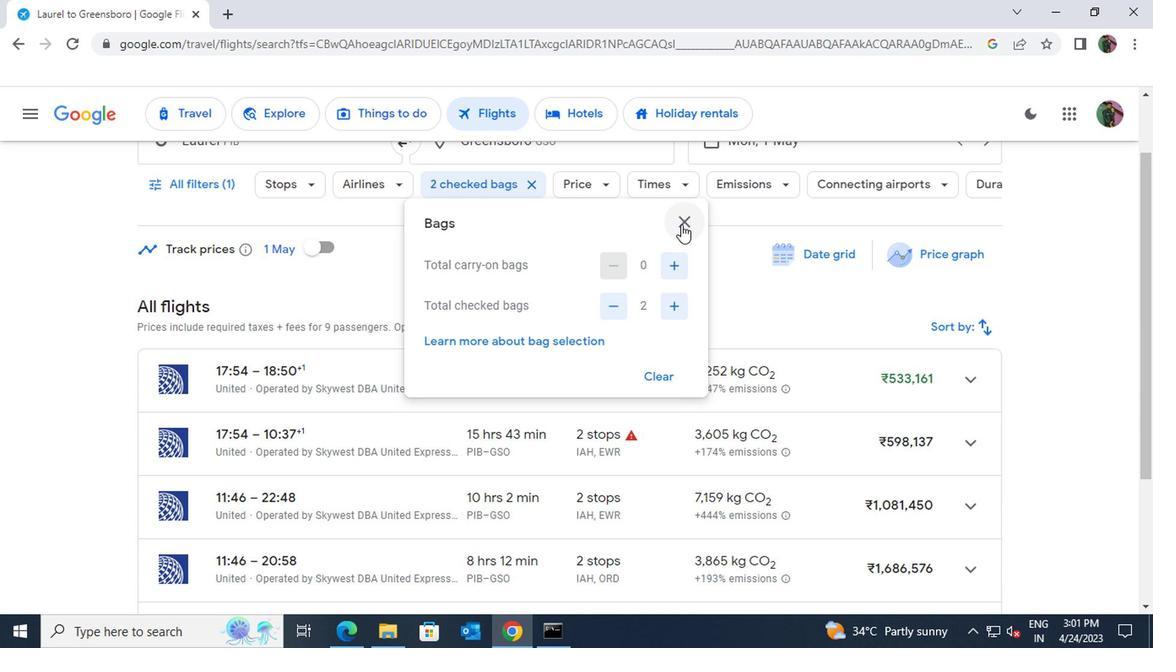 
Action: Mouse moved to (667, 221)
Screenshot: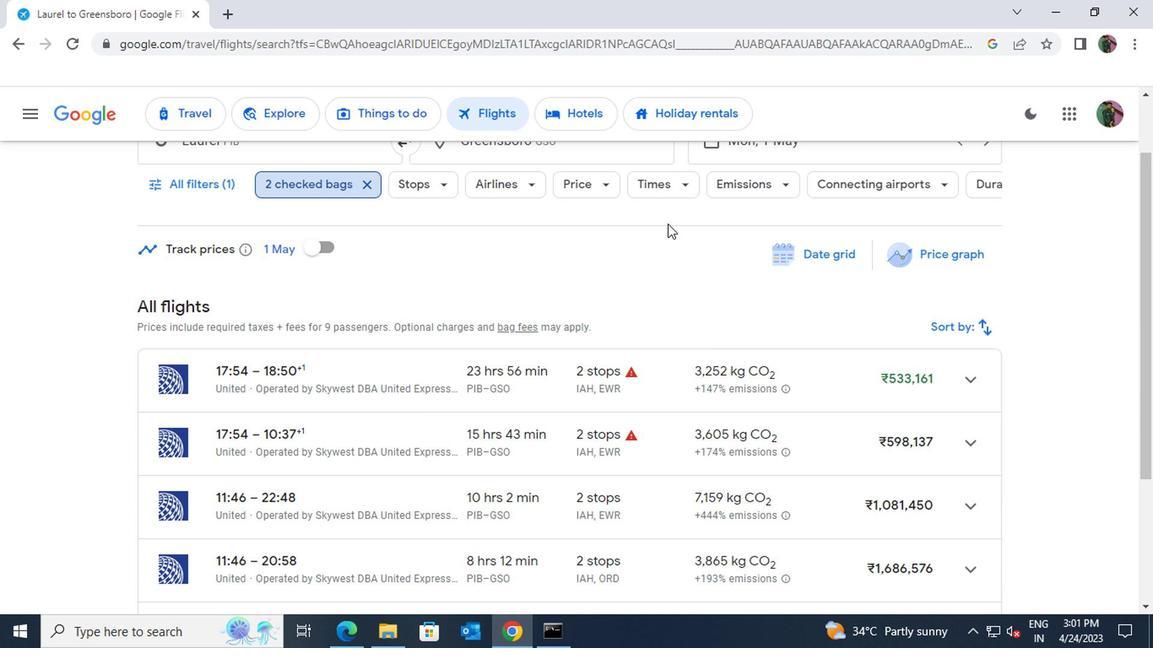
Action: Mouse scrolled (667, 222) with delta (0, 1)
Screenshot: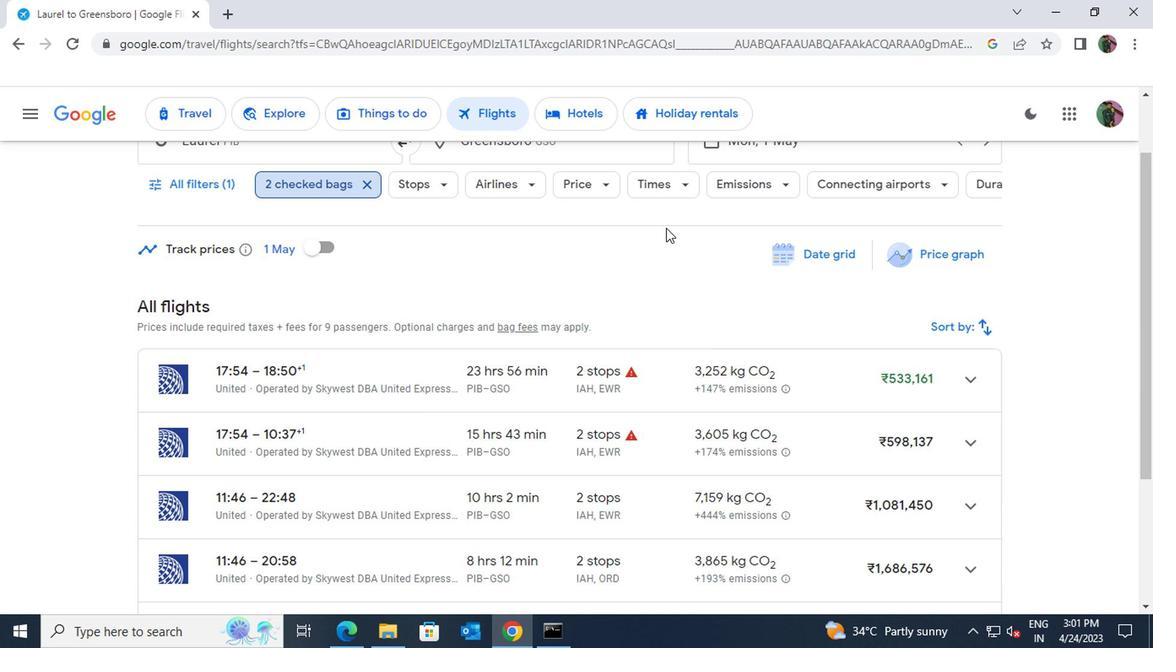 
Action: Mouse scrolled (667, 222) with delta (0, 1)
Screenshot: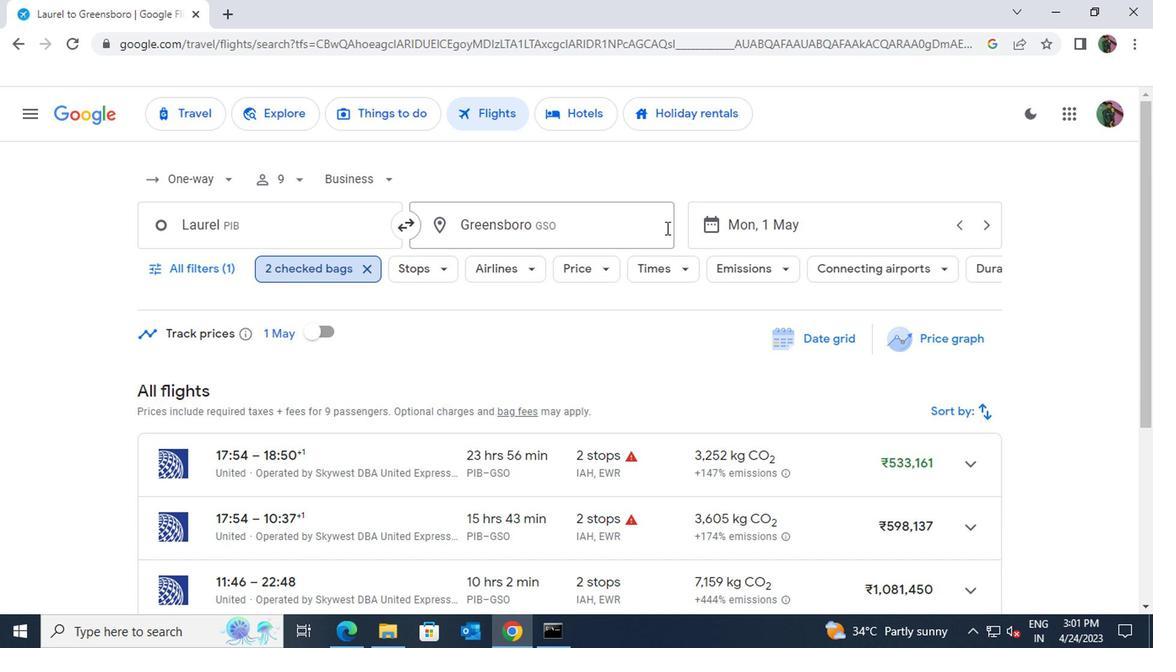 
Action: Mouse moved to (613, 264)
Screenshot: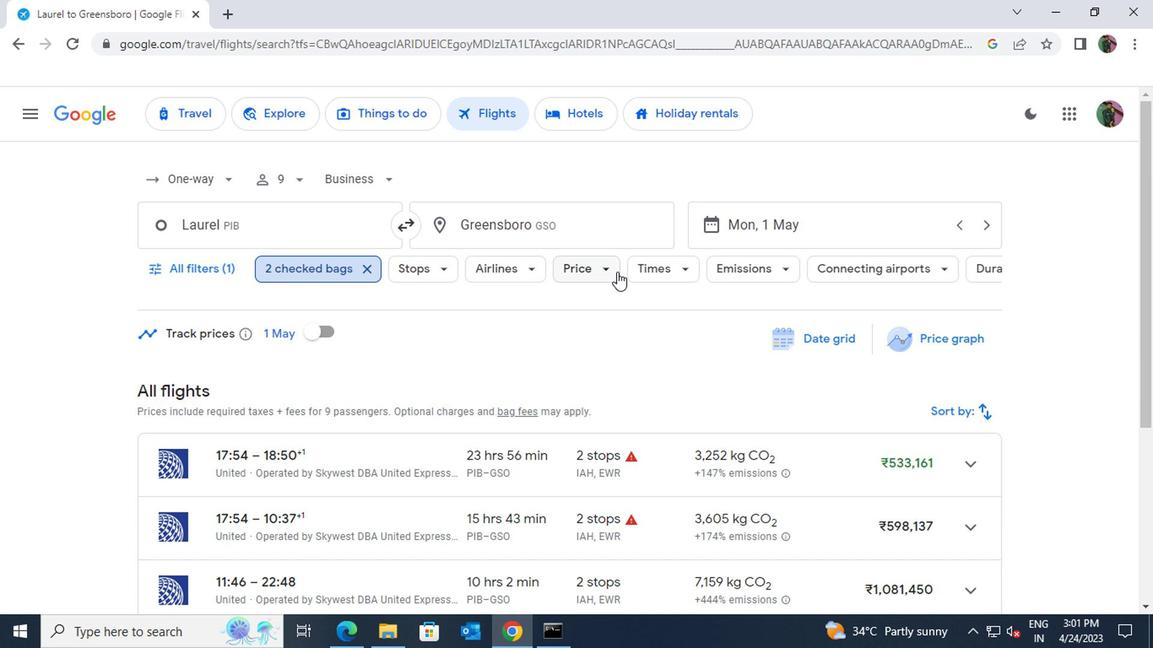 
Action: Mouse pressed left at (613, 264)
Screenshot: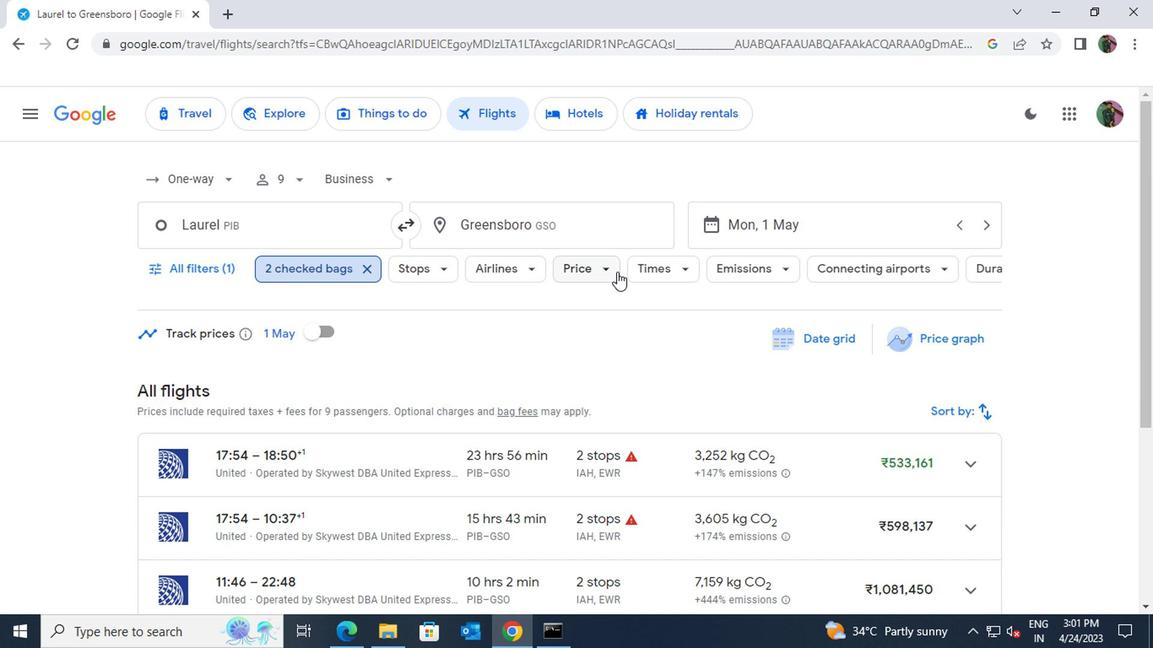 
Action: Mouse moved to (823, 380)
Screenshot: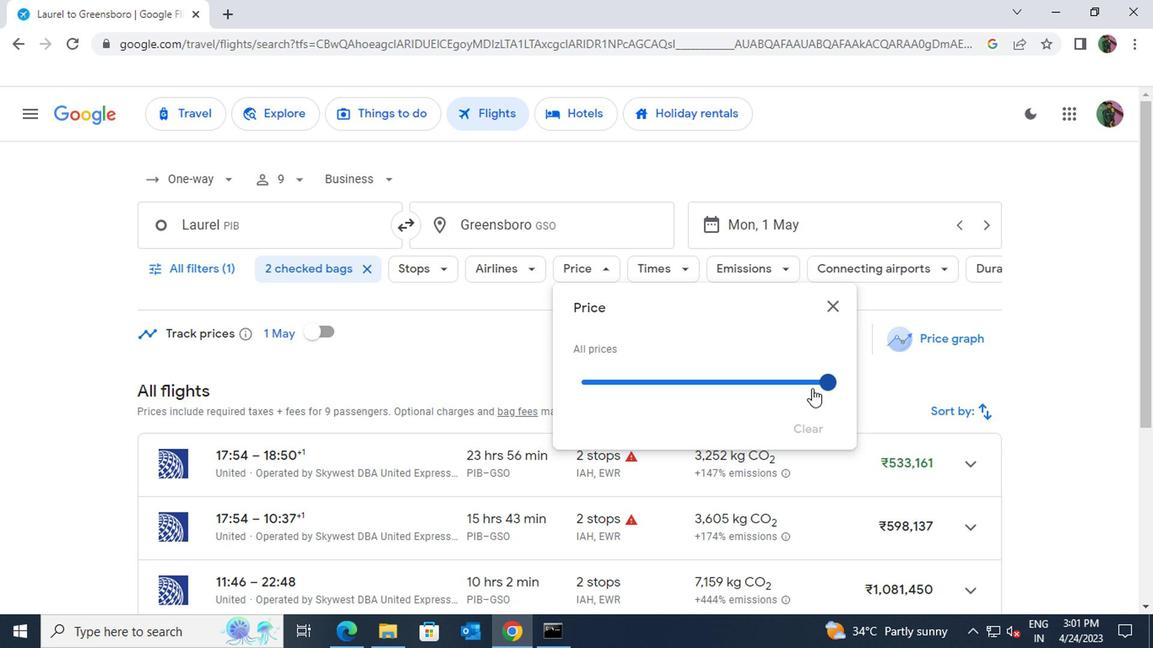 
Action: Mouse pressed left at (823, 380)
Screenshot: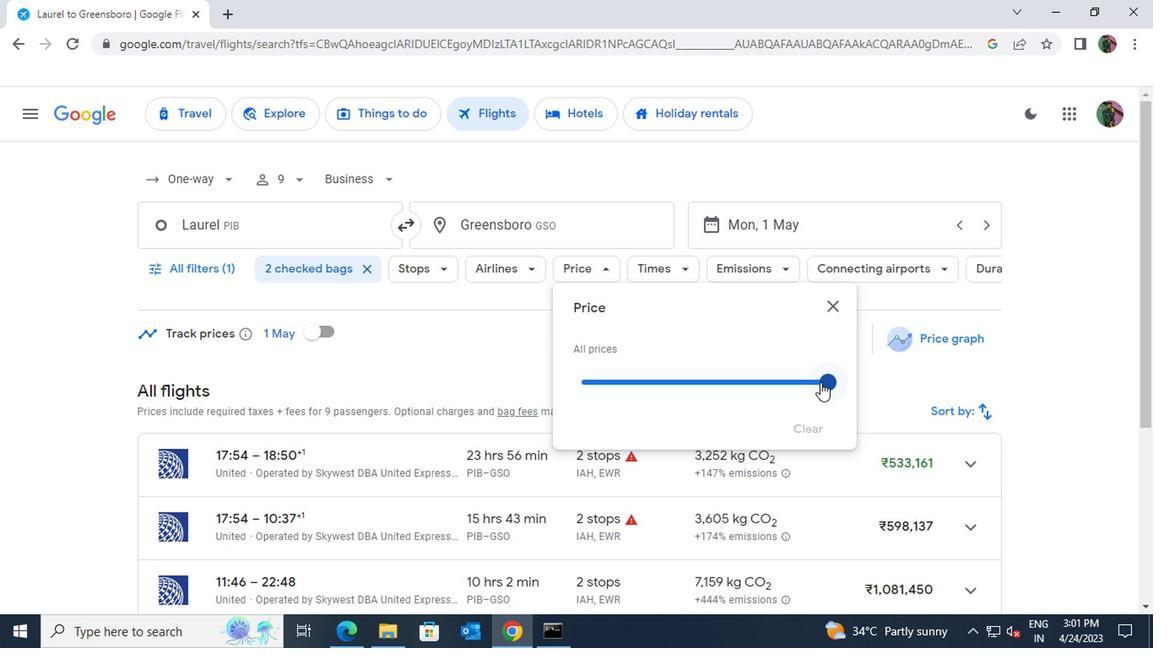 
Action: Mouse moved to (843, 294)
Screenshot: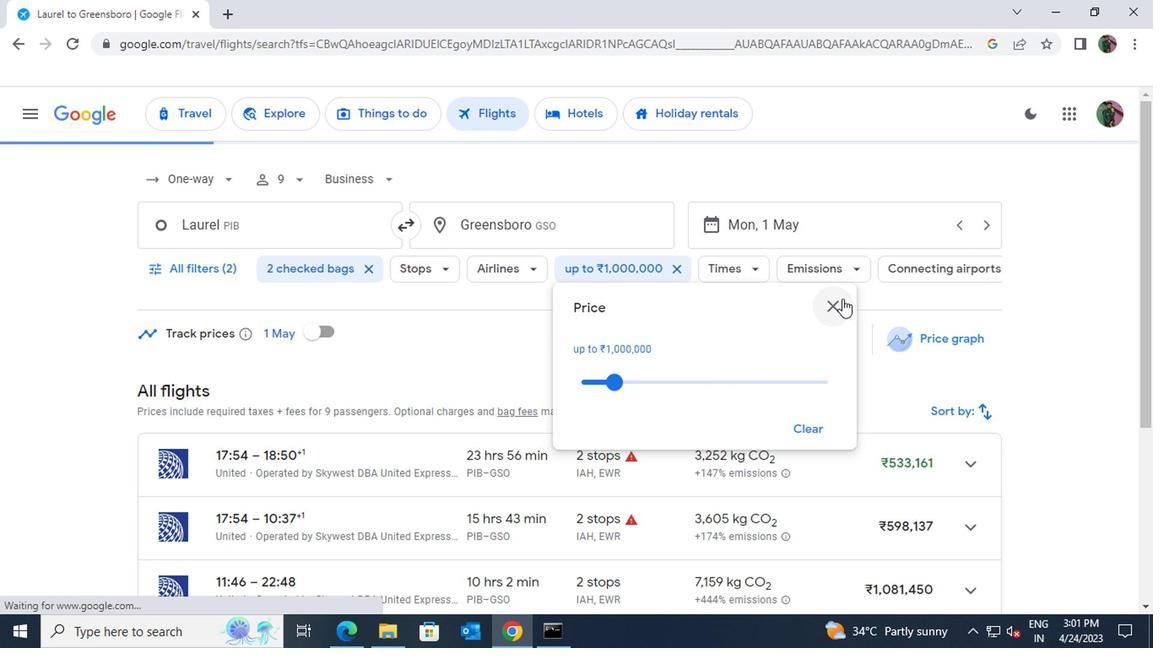 
Action: Mouse pressed left at (843, 294)
Screenshot: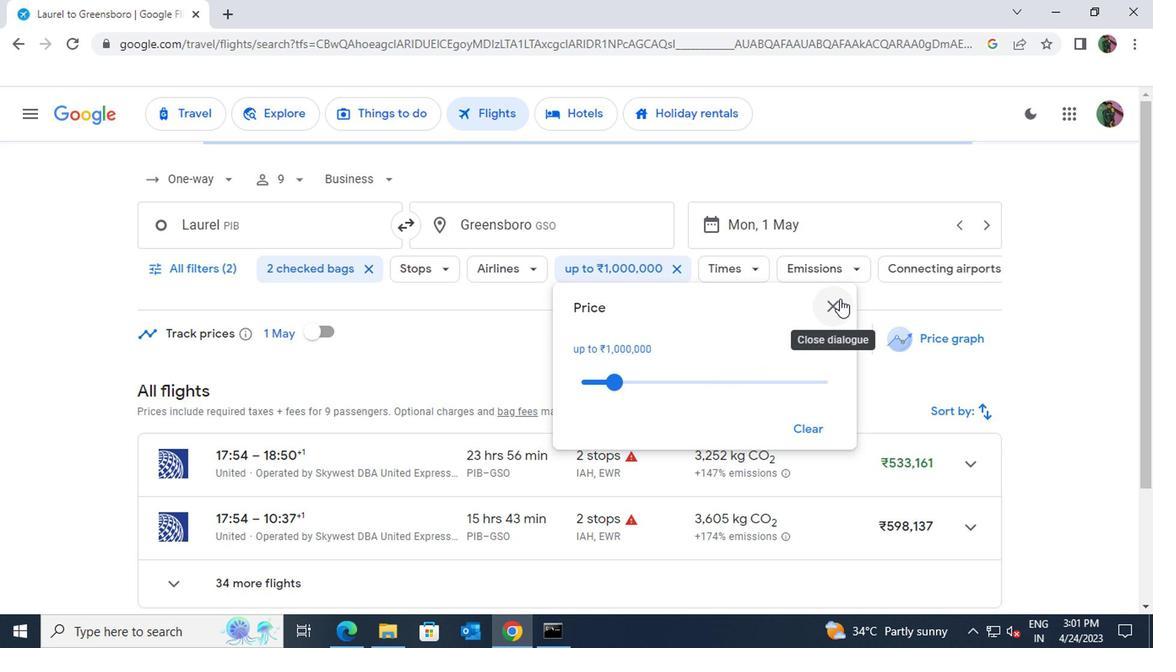 
Action: Mouse moved to (669, 457)
Screenshot: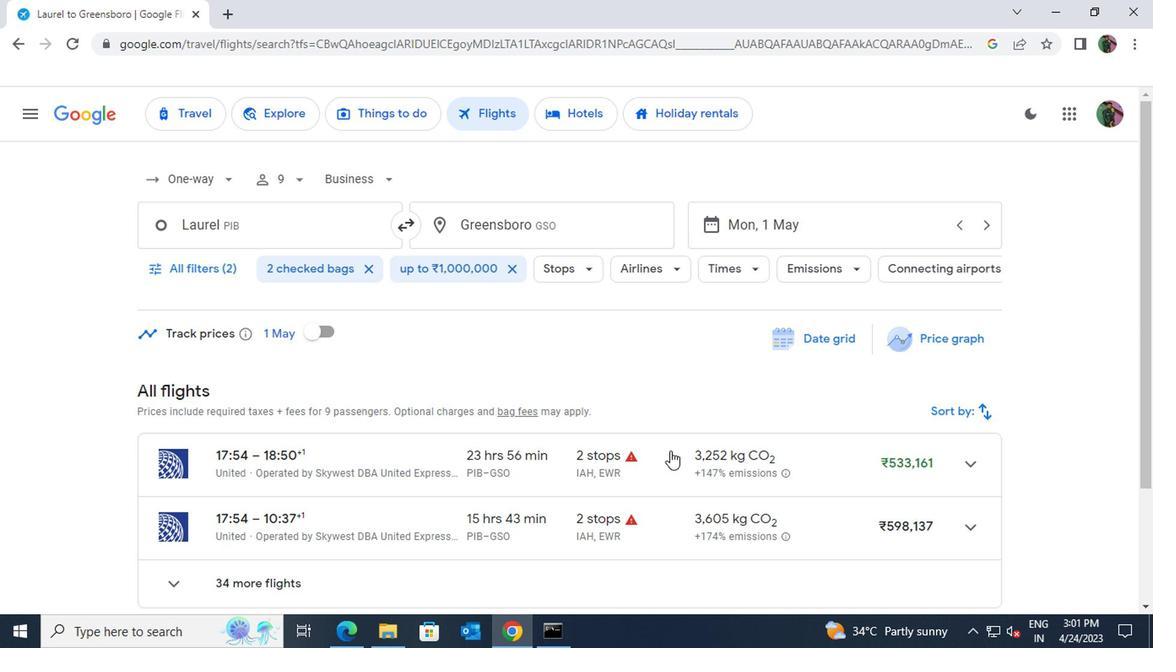 
Action: Mouse pressed left at (669, 457)
Screenshot: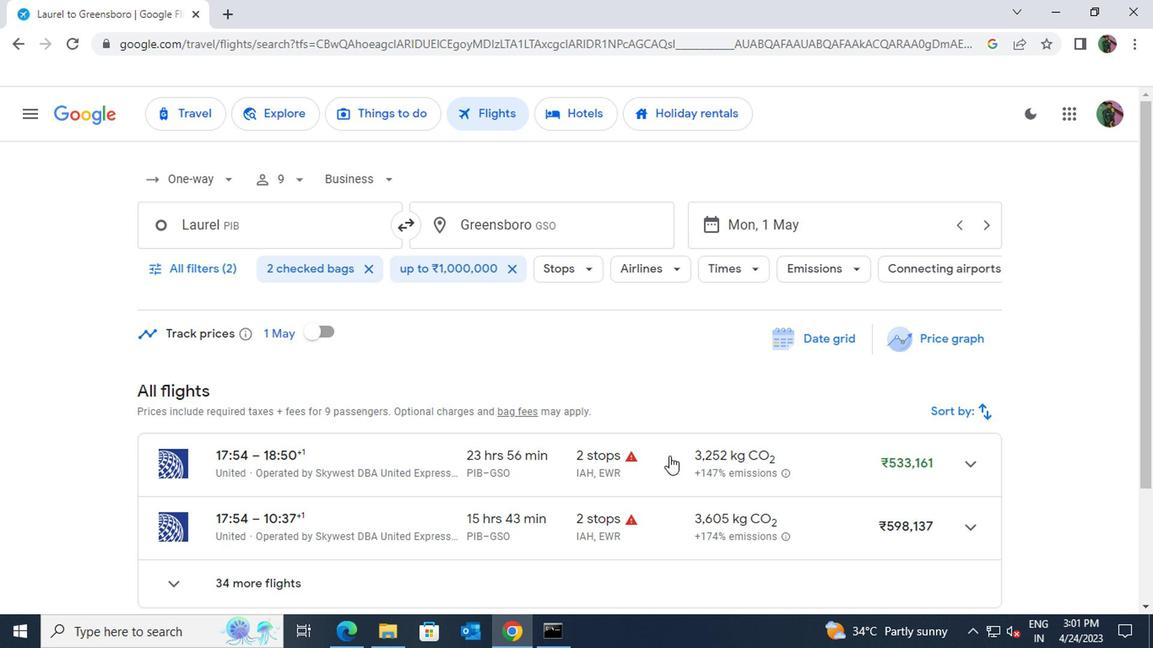 
